 Task: Look for space in Vacoas, Mauritius from 5th September, 2023 to 12th September, 2023 for 2 adults in price range Rs.10000 to Rs.15000.  With 1  bedroom having 1 bed and 1 bathroom. Property type can be house, flat, guest house, hotel. Amenities needed are: washing machine. Booking option can be shelf check-in. Required host language is English.
Action: Mouse moved to (396, 85)
Screenshot: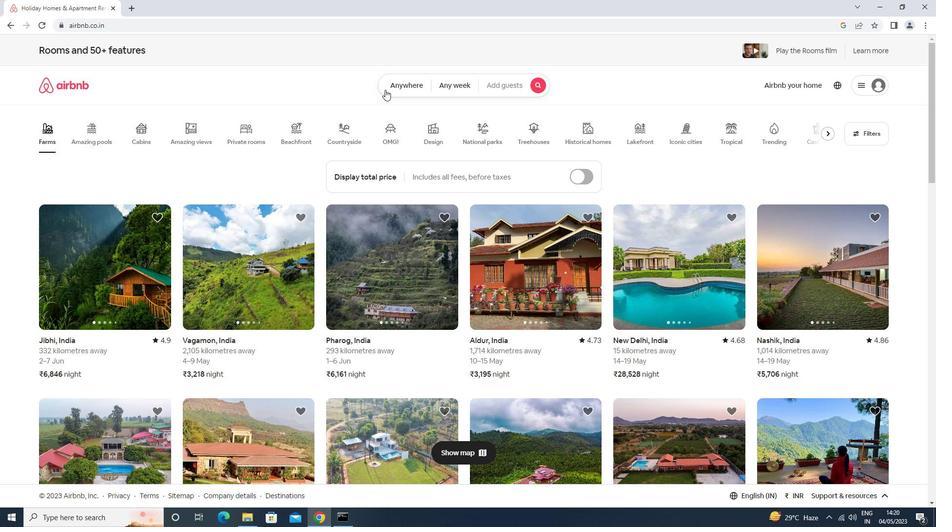 
Action: Mouse pressed left at (396, 85)
Screenshot: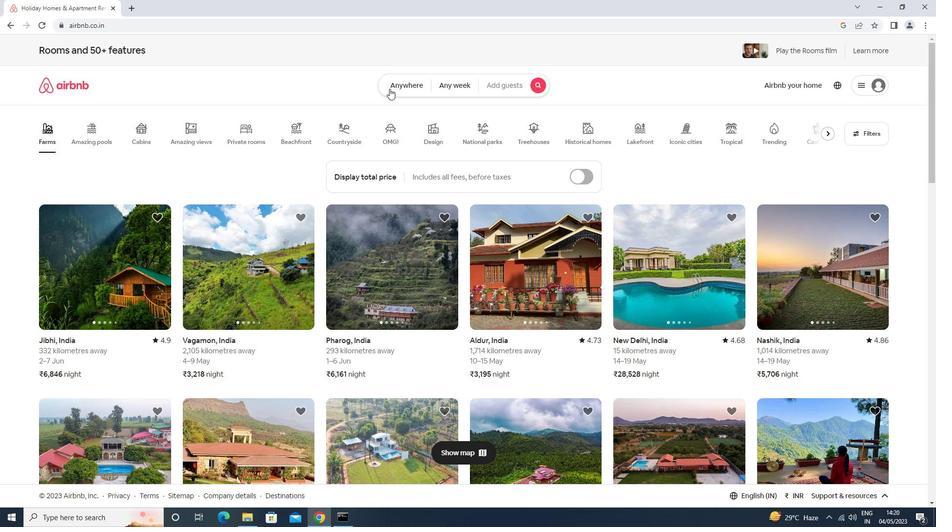 
Action: Mouse moved to (334, 123)
Screenshot: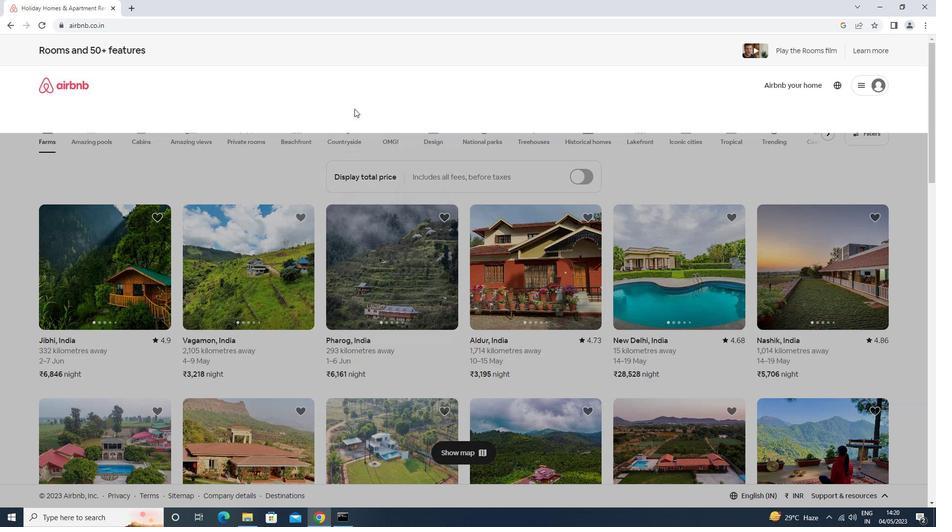 
Action: Mouse pressed left at (334, 123)
Screenshot: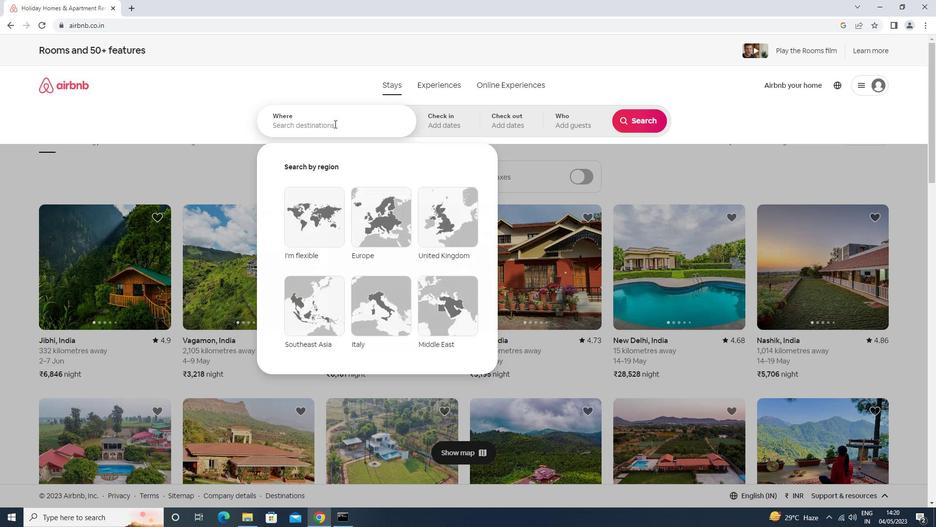 
Action: Mouse moved to (325, 126)
Screenshot: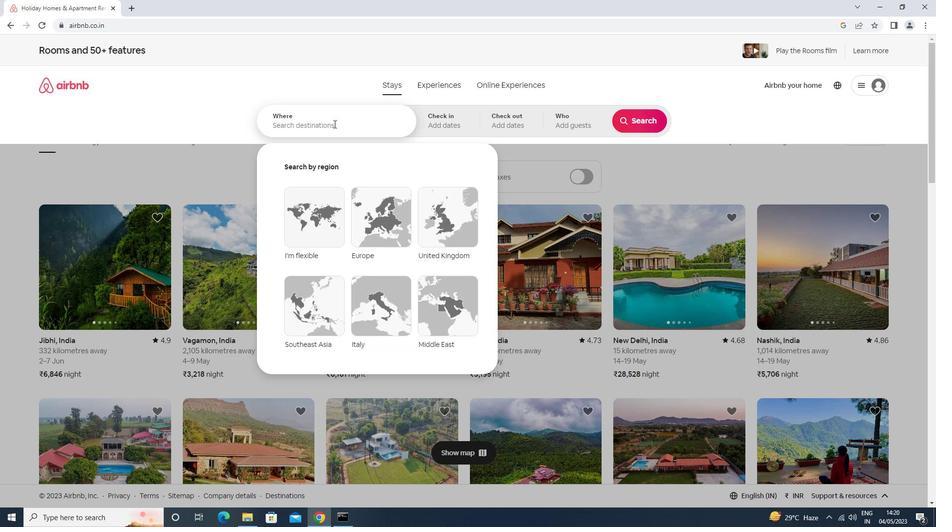 
Action: Key pressed vacoas<Key.enter>
Screenshot: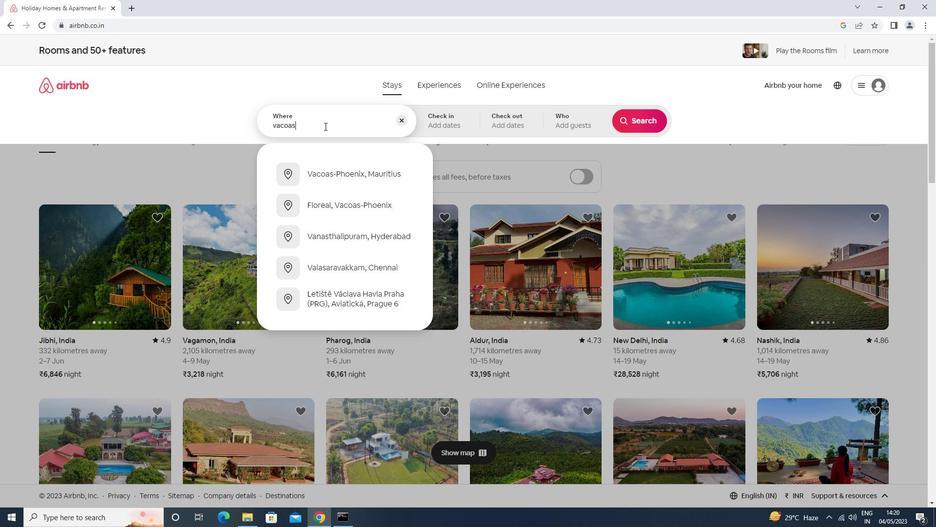
Action: Mouse moved to (633, 197)
Screenshot: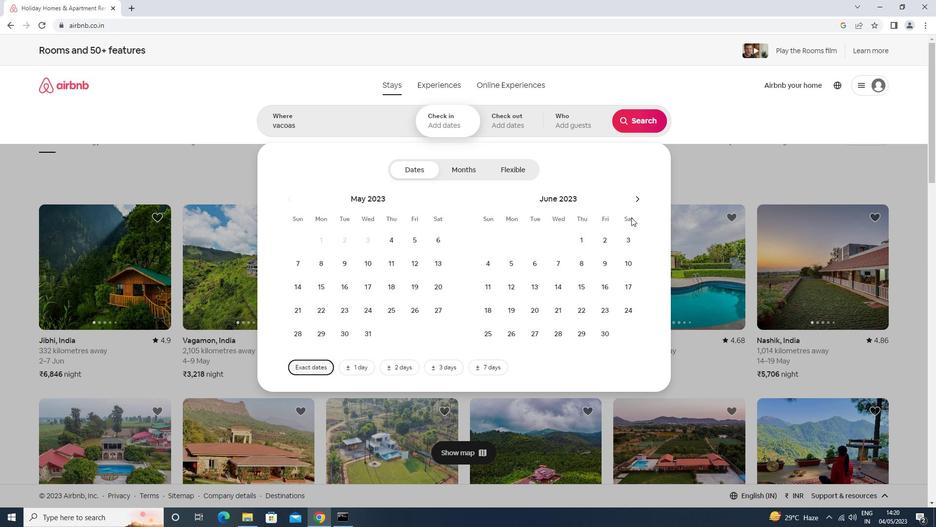 
Action: Mouse pressed left at (633, 197)
Screenshot: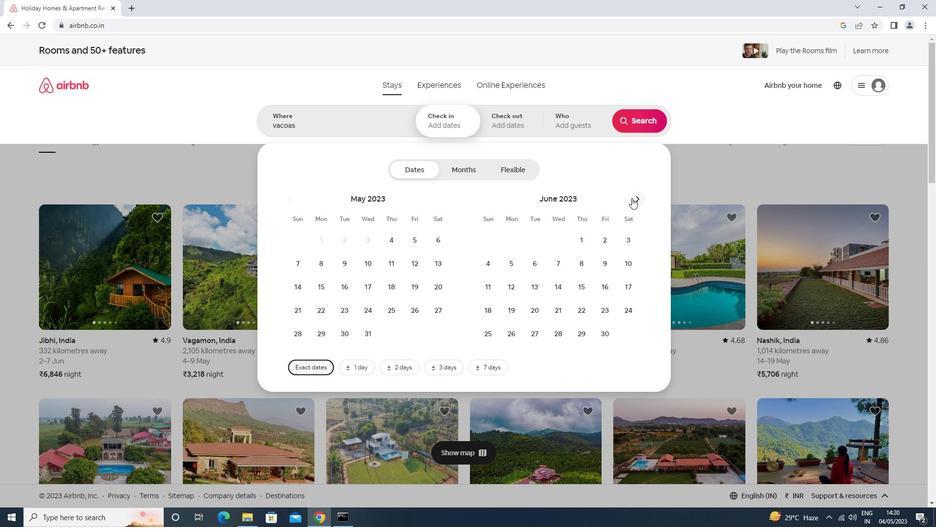 
Action: Mouse pressed left at (633, 197)
Screenshot: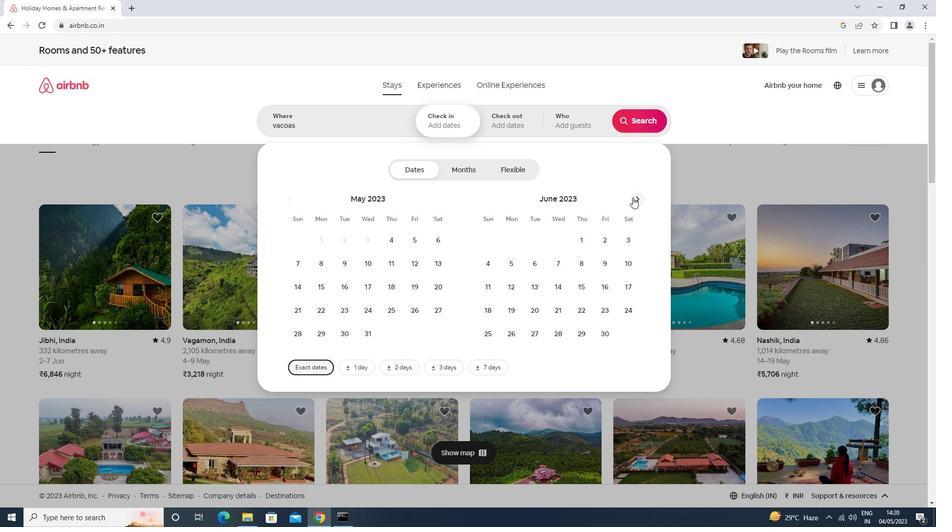 
Action: Mouse pressed left at (633, 197)
Screenshot: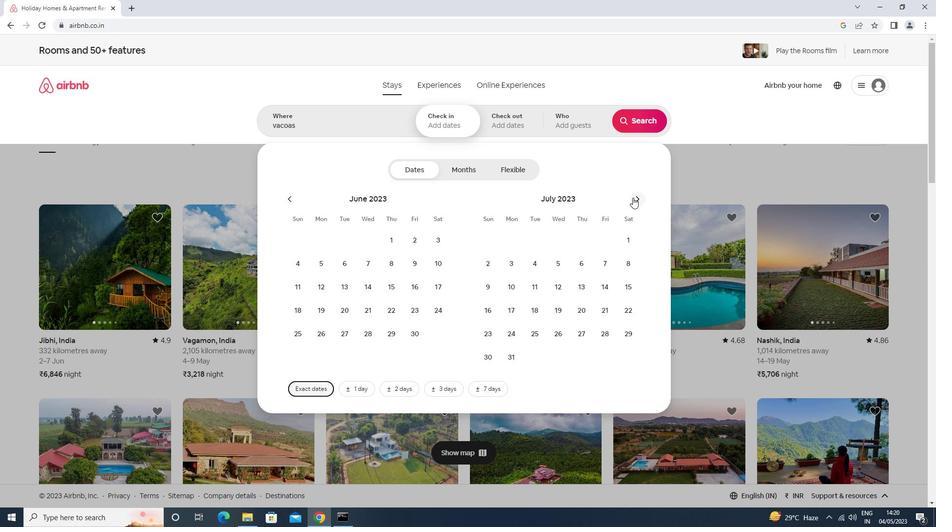 
Action: Mouse pressed left at (633, 197)
Screenshot: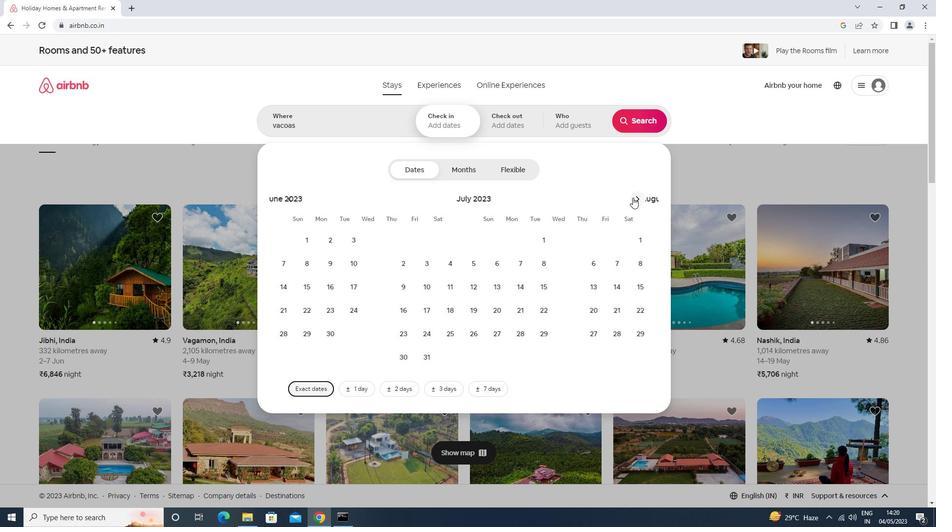 
Action: Mouse moved to (540, 265)
Screenshot: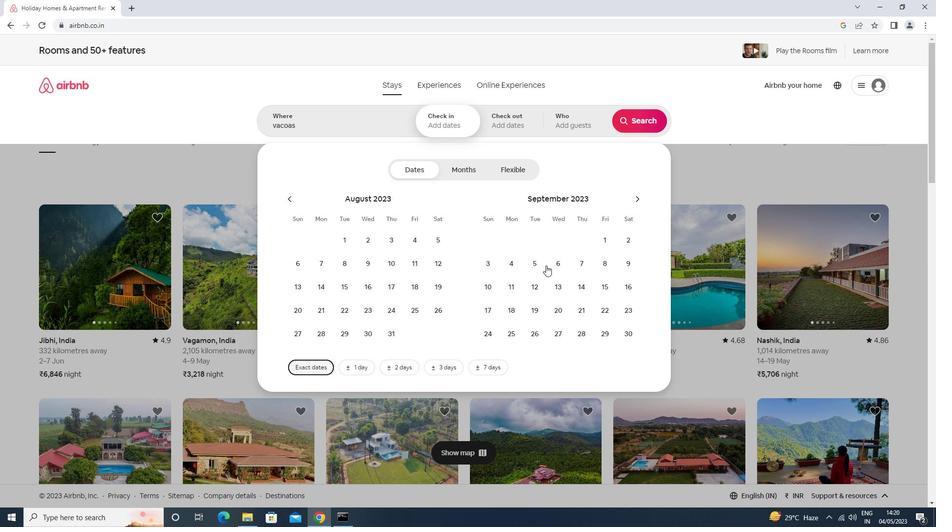 
Action: Mouse pressed left at (540, 265)
Screenshot: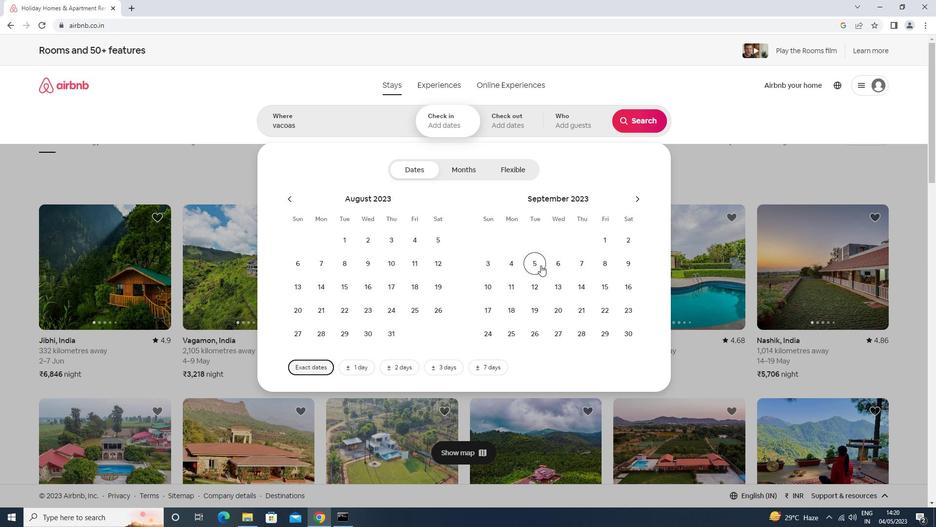 
Action: Mouse moved to (540, 288)
Screenshot: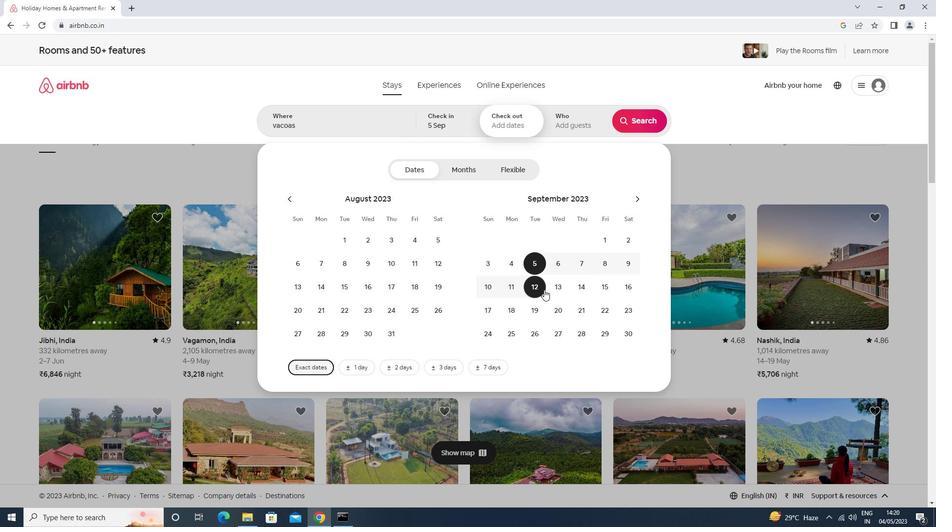 
Action: Mouse pressed left at (540, 288)
Screenshot: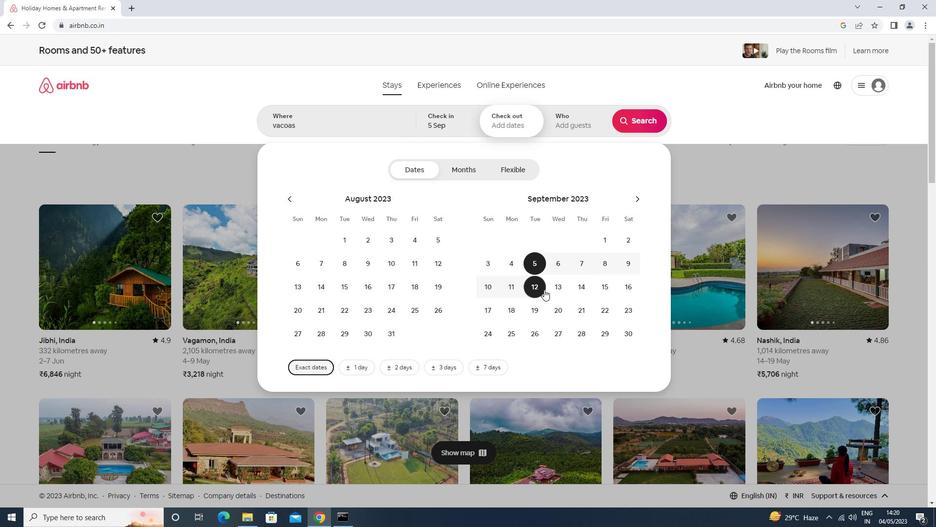
Action: Mouse moved to (561, 130)
Screenshot: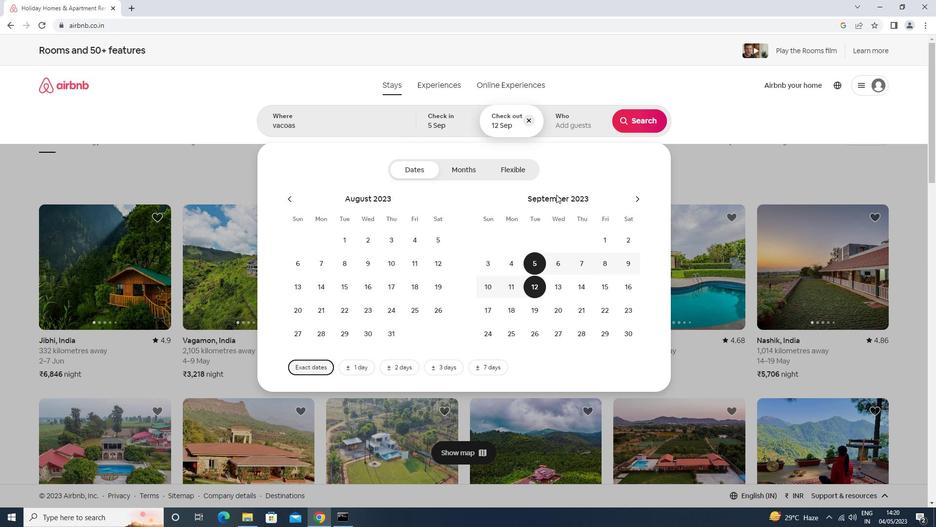 
Action: Mouse pressed left at (561, 130)
Screenshot: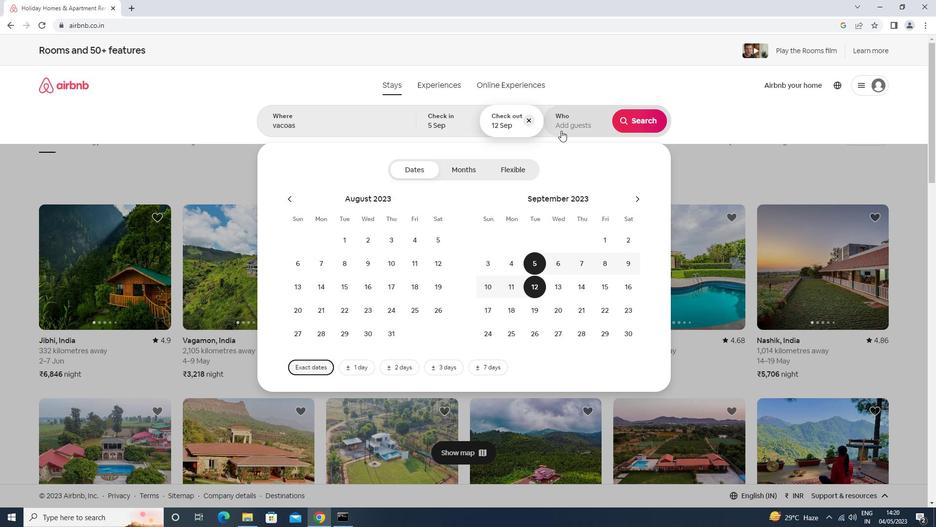 
Action: Mouse moved to (640, 175)
Screenshot: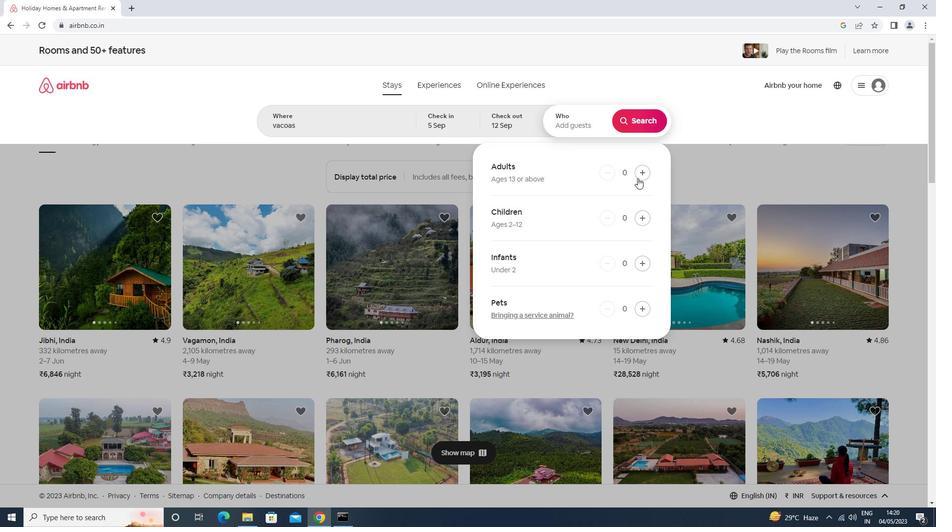
Action: Mouse pressed left at (640, 175)
Screenshot: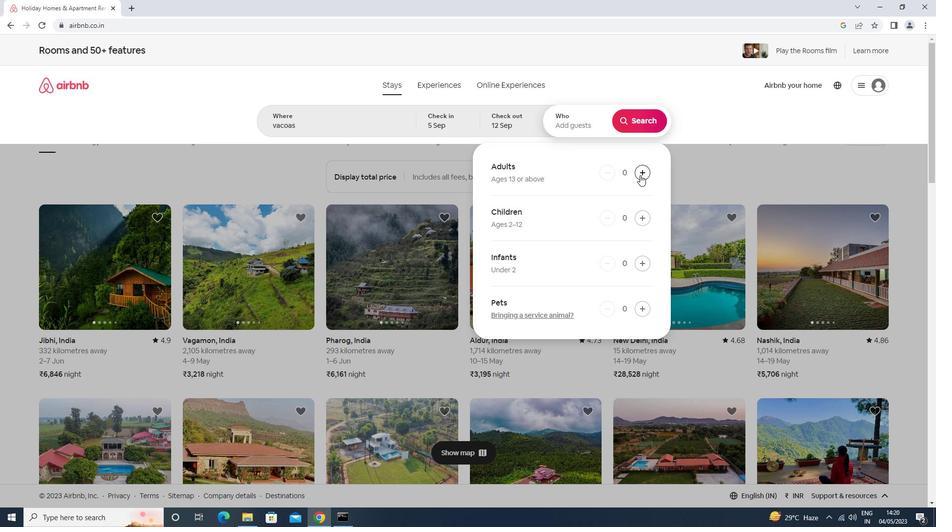 
Action: Mouse pressed left at (640, 175)
Screenshot: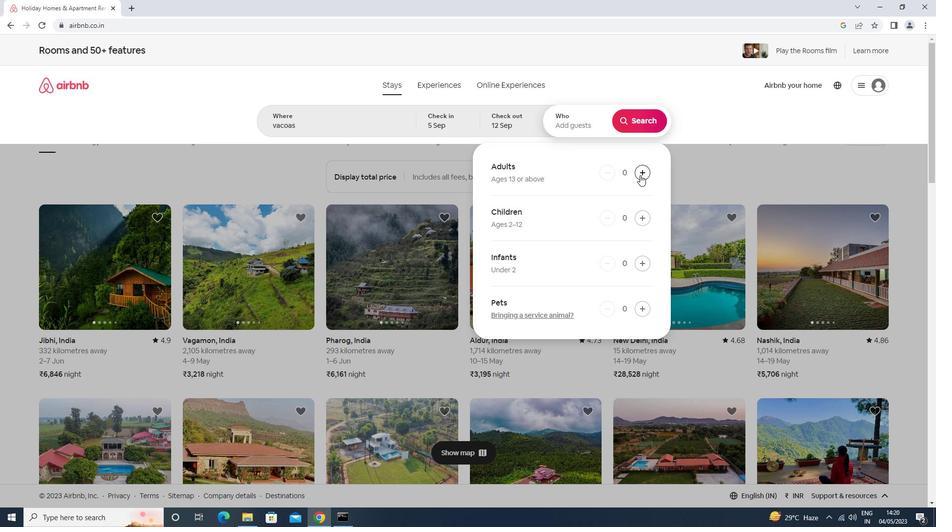 
Action: Mouse moved to (644, 123)
Screenshot: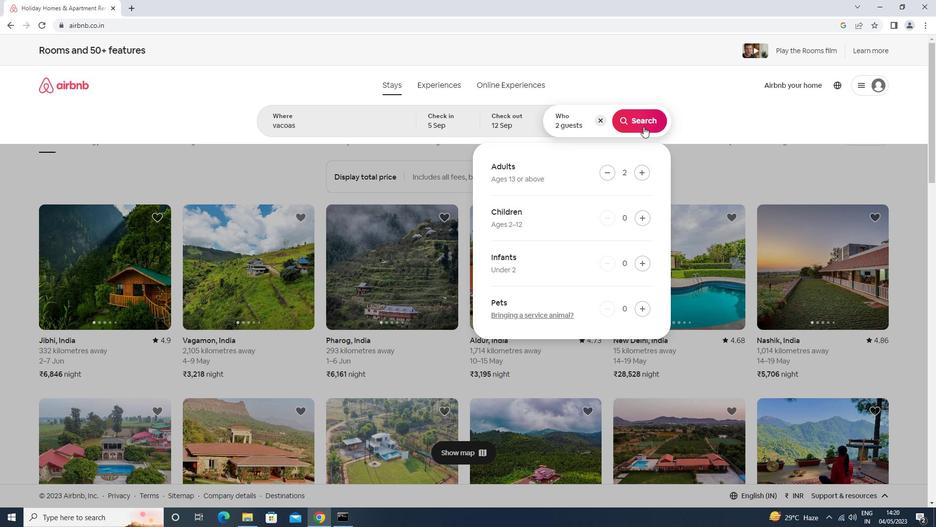 
Action: Mouse pressed left at (644, 123)
Screenshot: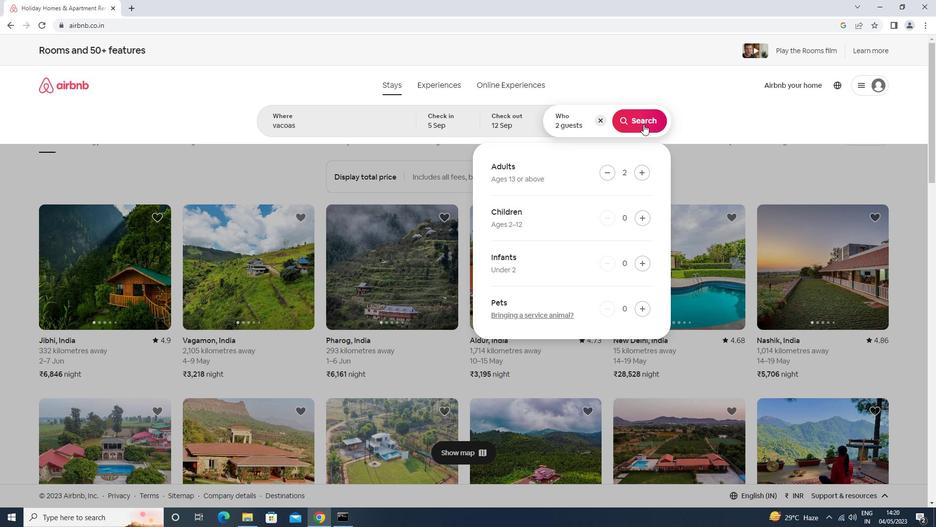 
Action: Mouse moved to (896, 93)
Screenshot: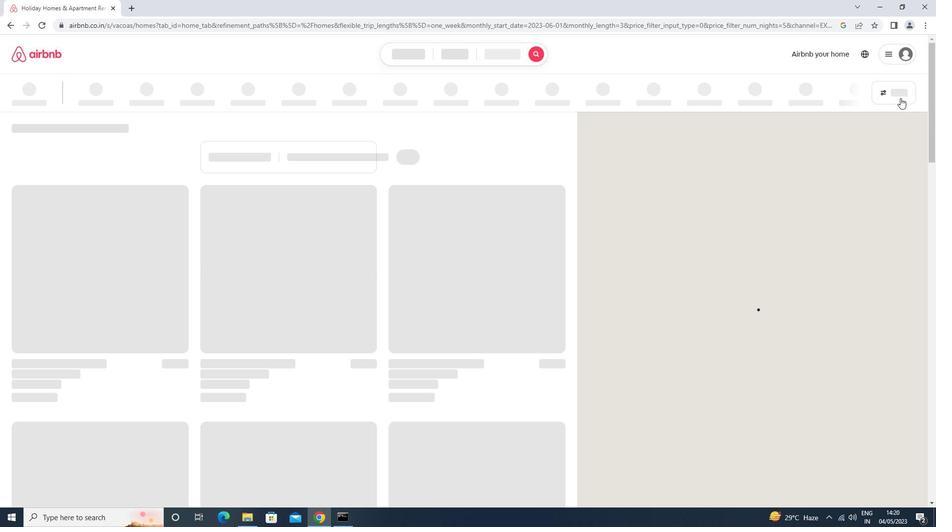 
Action: Mouse pressed left at (896, 93)
Screenshot: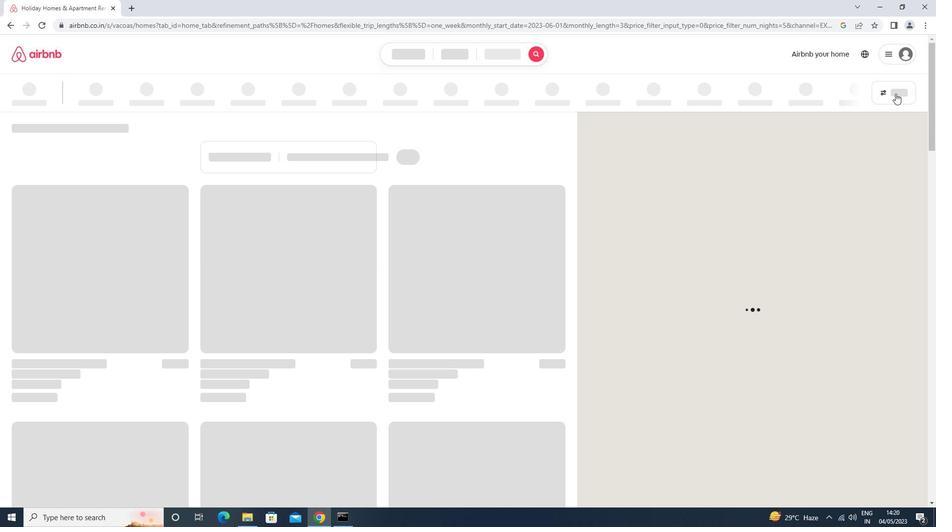 
Action: Mouse moved to (414, 215)
Screenshot: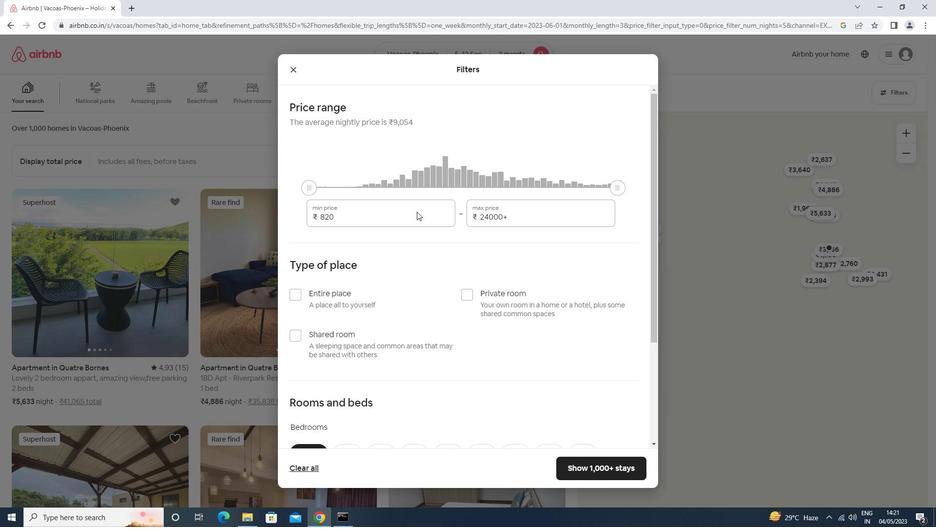 
Action: Mouse pressed left at (414, 215)
Screenshot: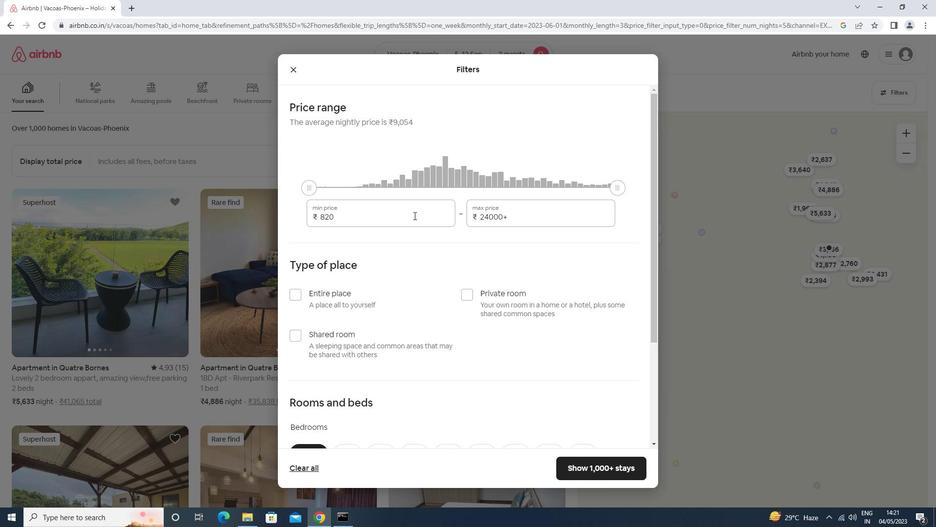 
Action: Mouse moved to (413, 216)
Screenshot: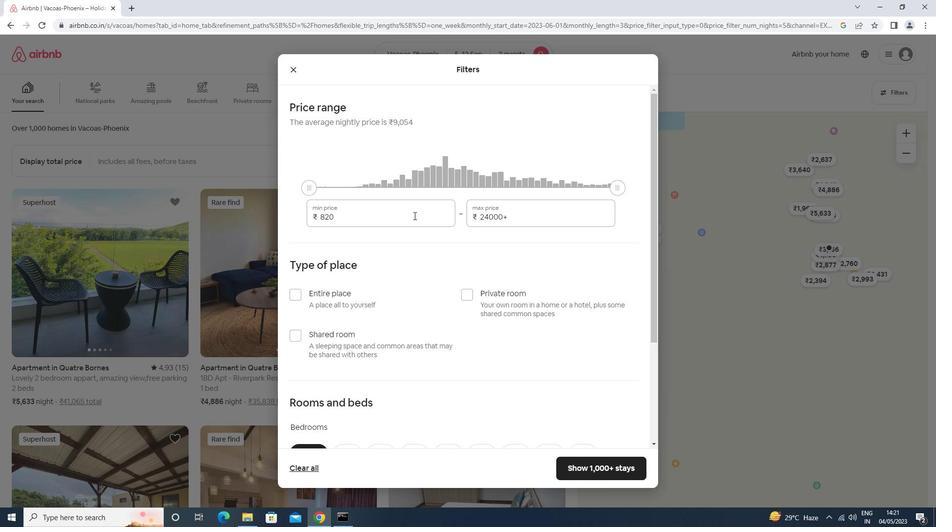 
Action: Key pressed <Key.backspace><Key.backspace><Key.backspace><Key.backspace>10000<Key.tab>15000
Screenshot: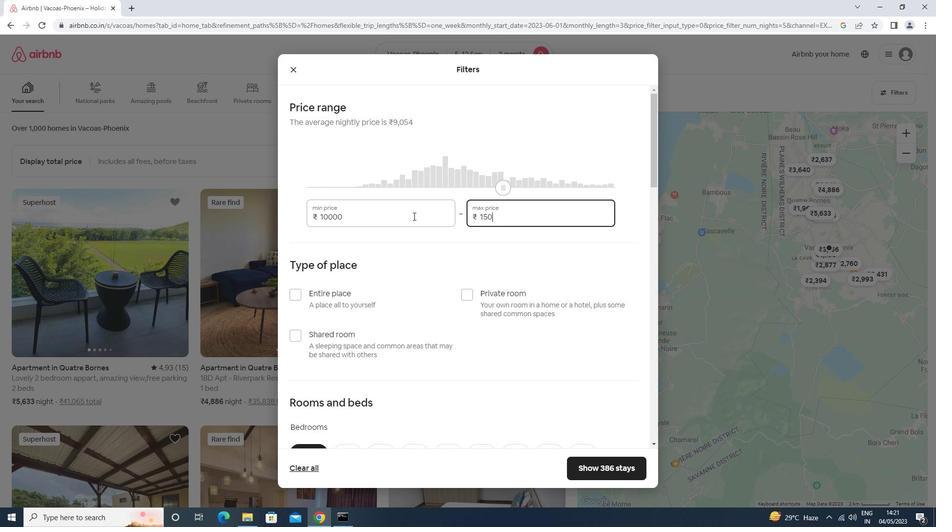 
Action: Mouse moved to (411, 198)
Screenshot: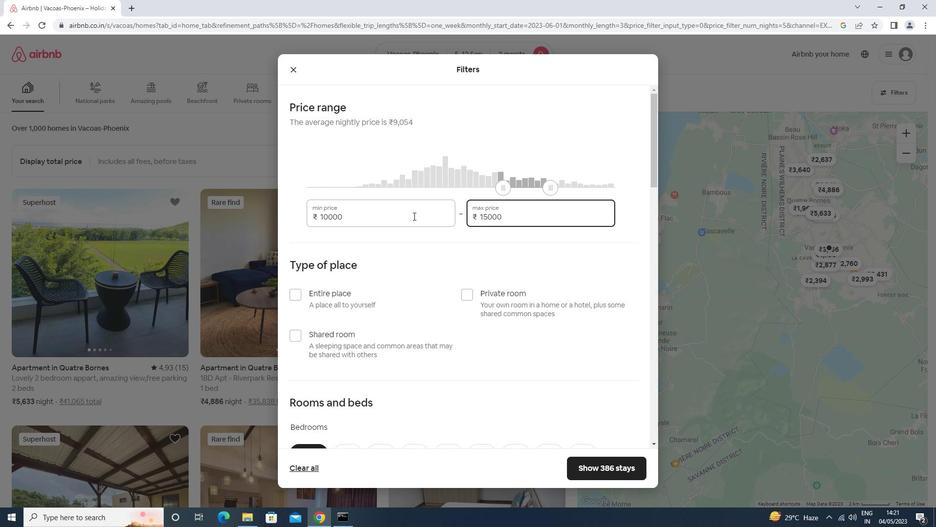 
Action: Mouse scrolled (411, 198) with delta (0, 0)
Screenshot: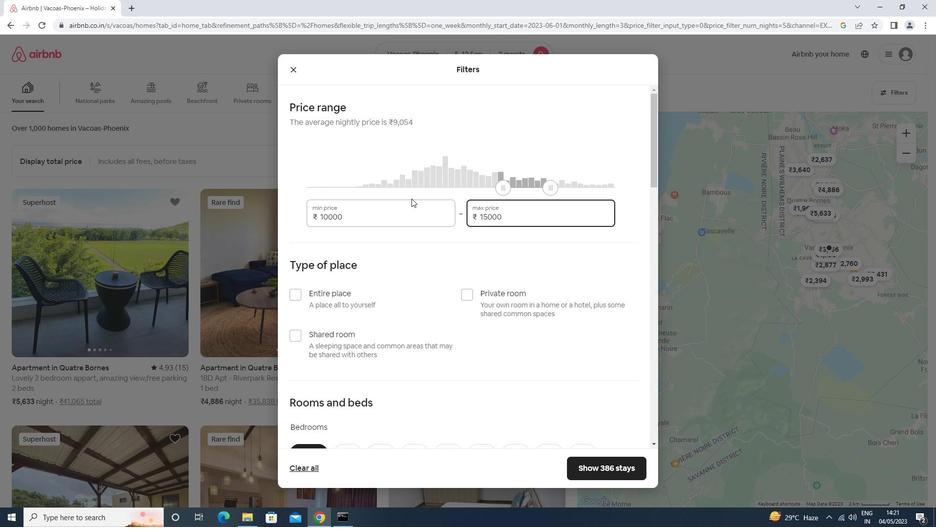 
Action: Mouse scrolled (411, 198) with delta (0, 0)
Screenshot: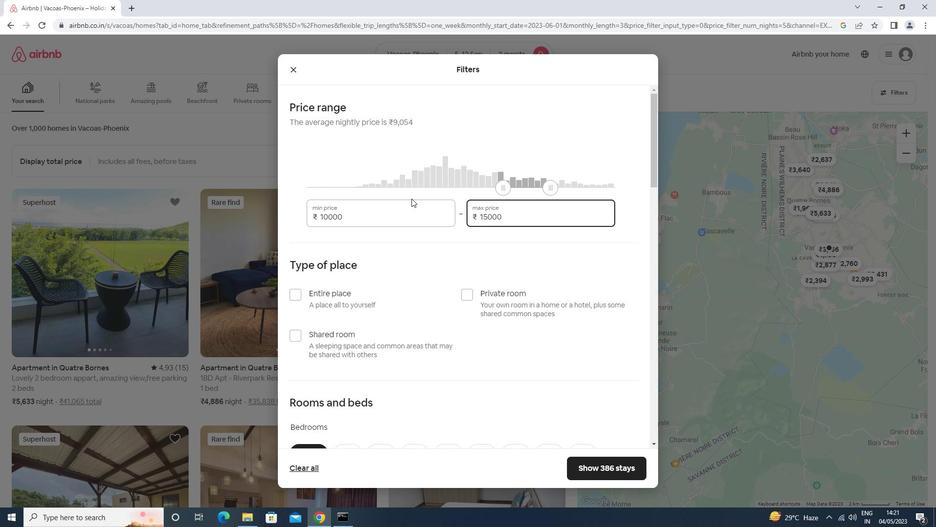 
Action: Mouse moved to (345, 195)
Screenshot: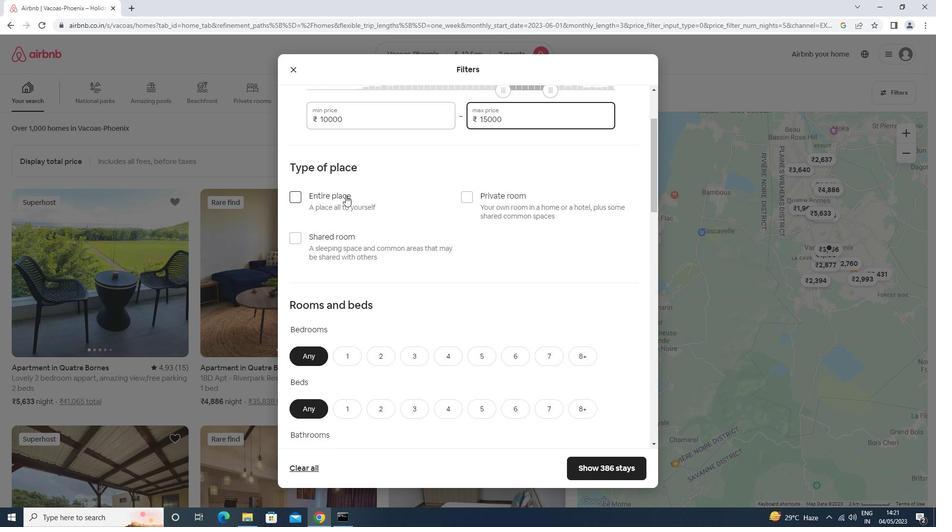 
Action: Mouse scrolled (345, 195) with delta (0, 0)
Screenshot: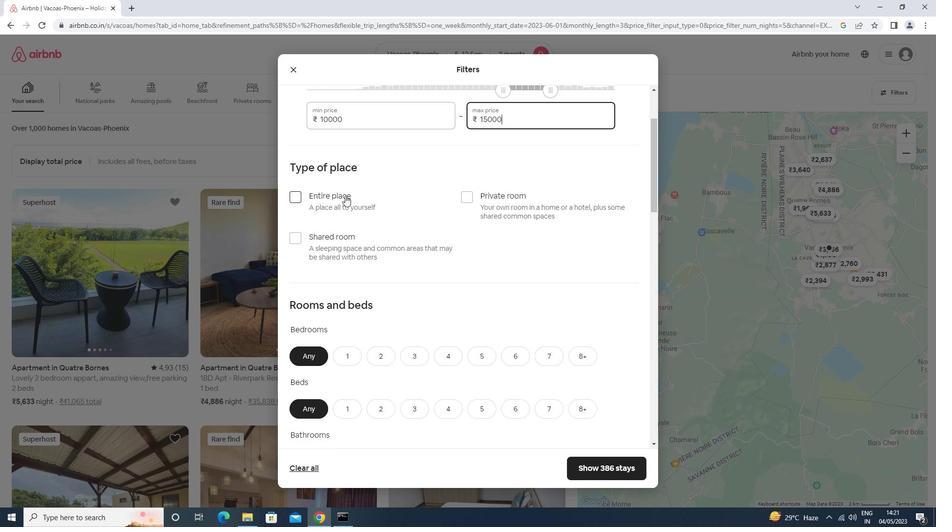 
Action: Mouse scrolled (345, 195) with delta (0, 0)
Screenshot: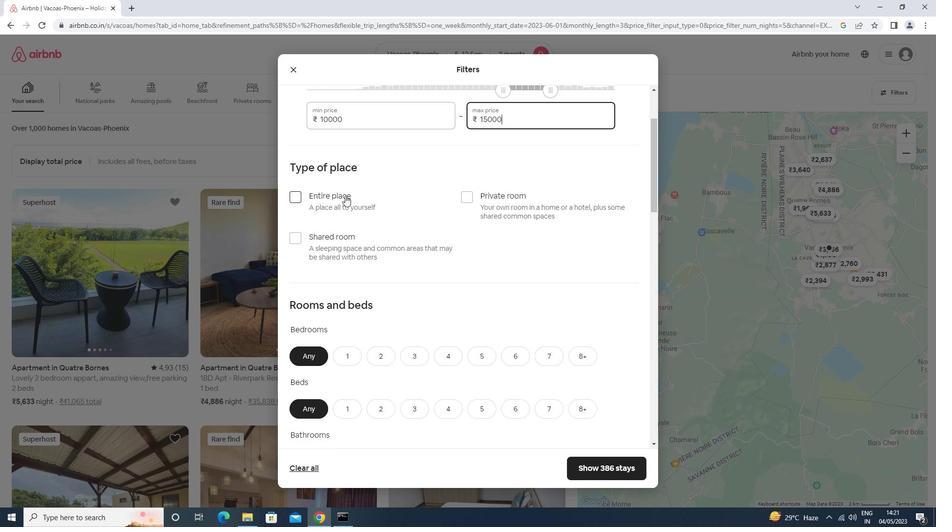 
Action: Mouse moved to (345, 250)
Screenshot: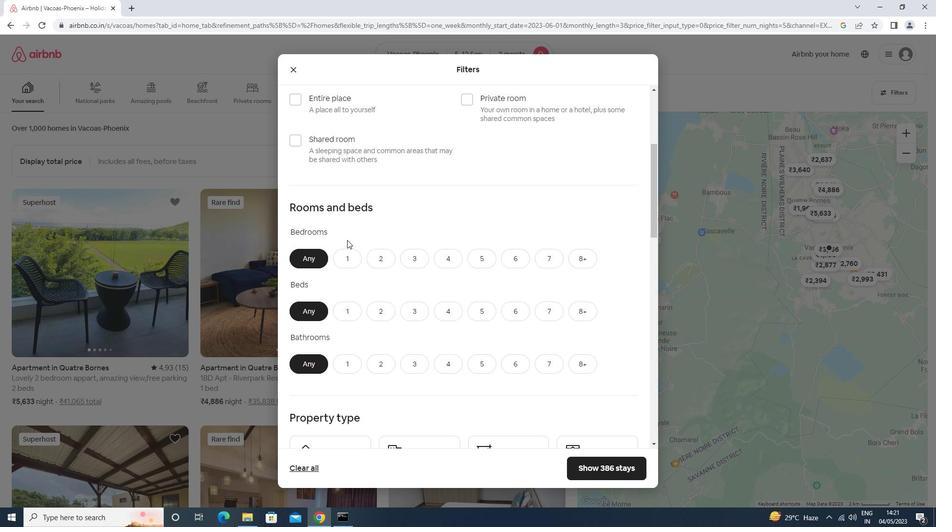 
Action: Mouse pressed left at (345, 250)
Screenshot: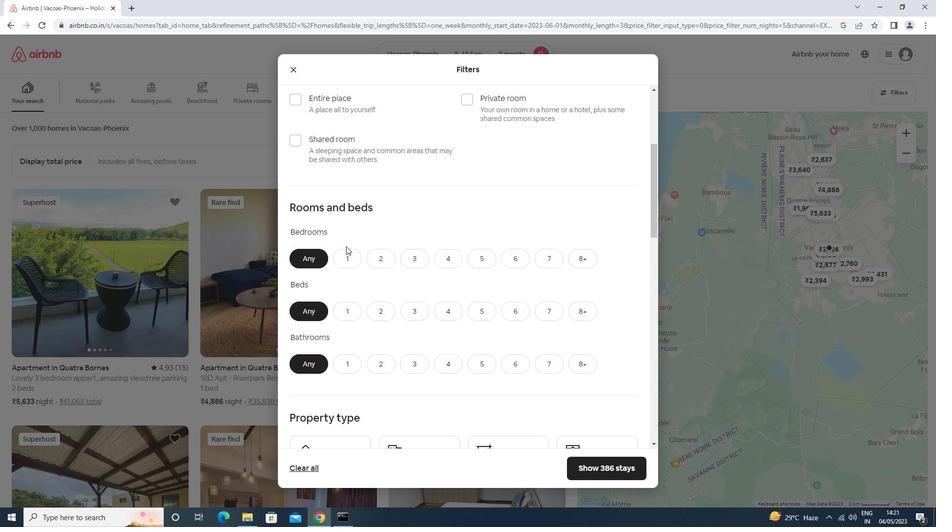 
Action: Mouse moved to (345, 309)
Screenshot: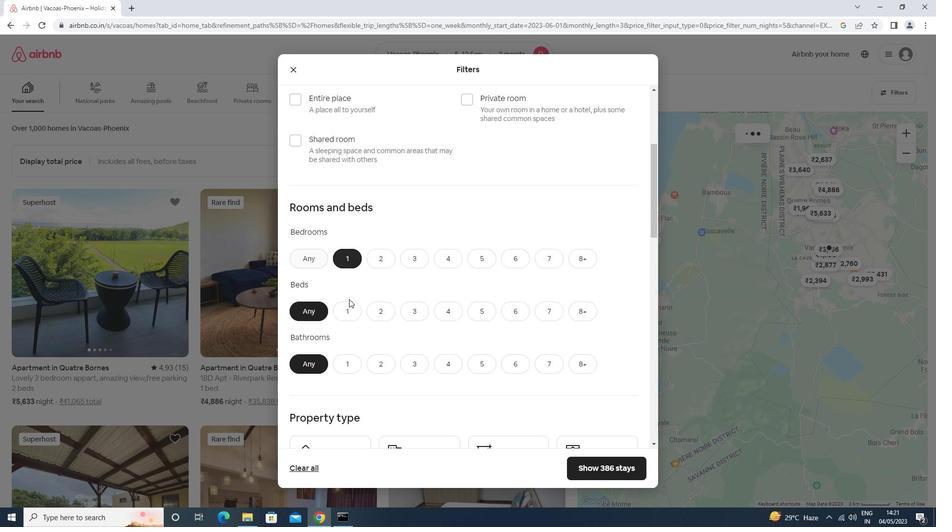 
Action: Mouse pressed left at (345, 309)
Screenshot: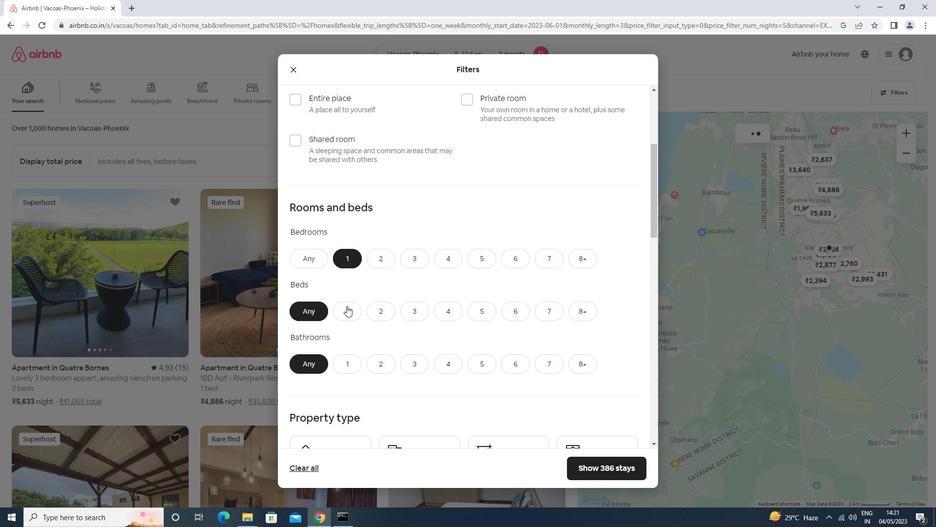 
Action: Mouse moved to (339, 360)
Screenshot: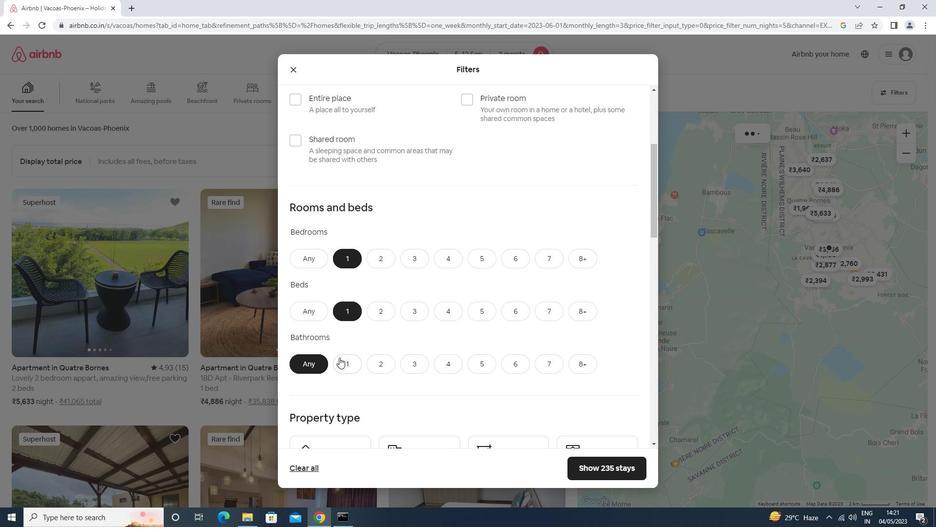 
Action: Mouse pressed left at (339, 360)
Screenshot: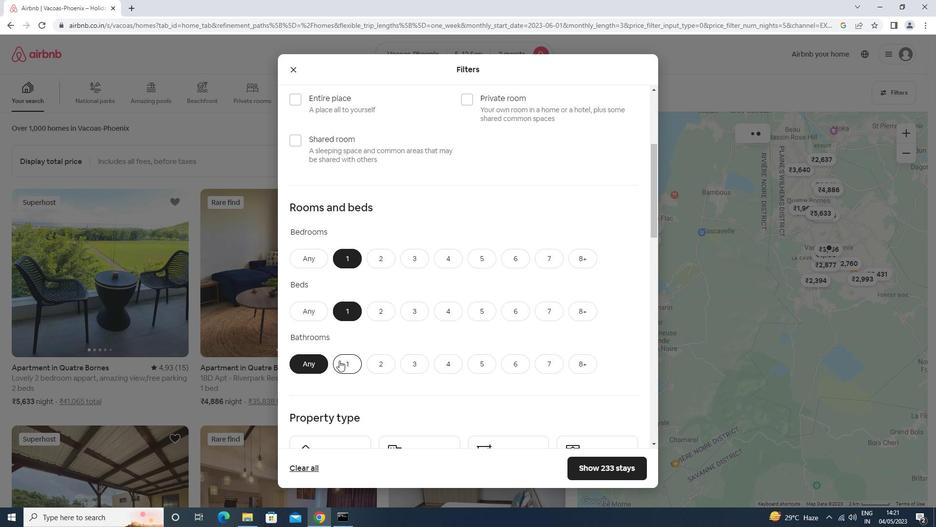 
Action: Mouse moved to (342, 362)
Screenshot: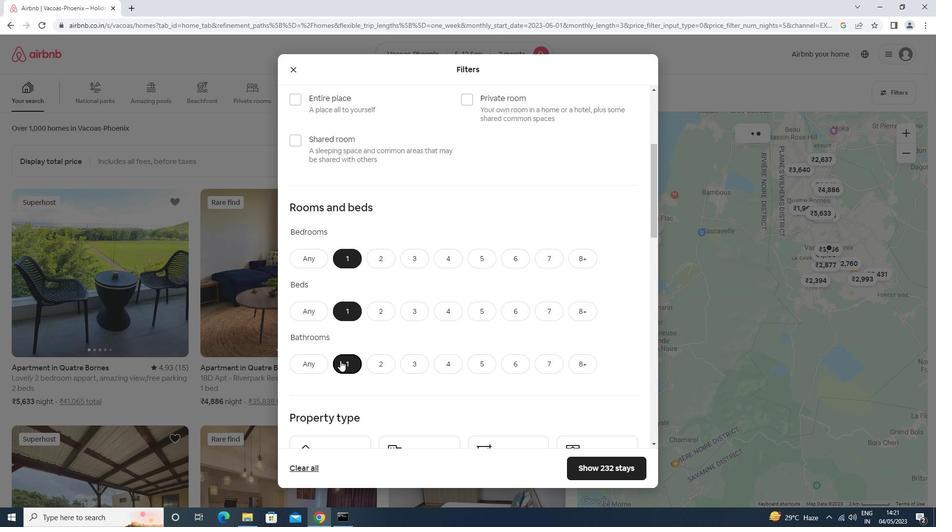 
Action: Mouse scrolled (342, 362) with delta (0, 0)
Screenshot: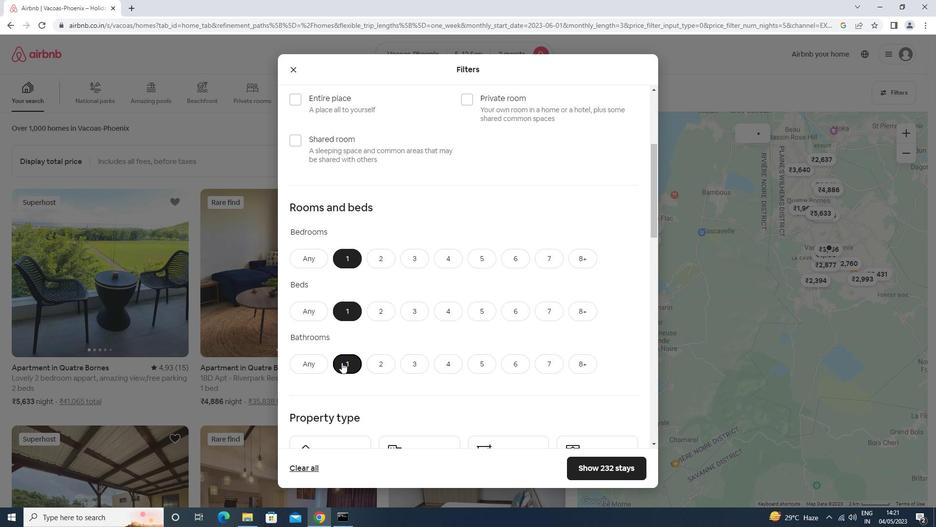 
Action: Mouse scrolled (342, 362) with delta (0, 0)
Screenshot: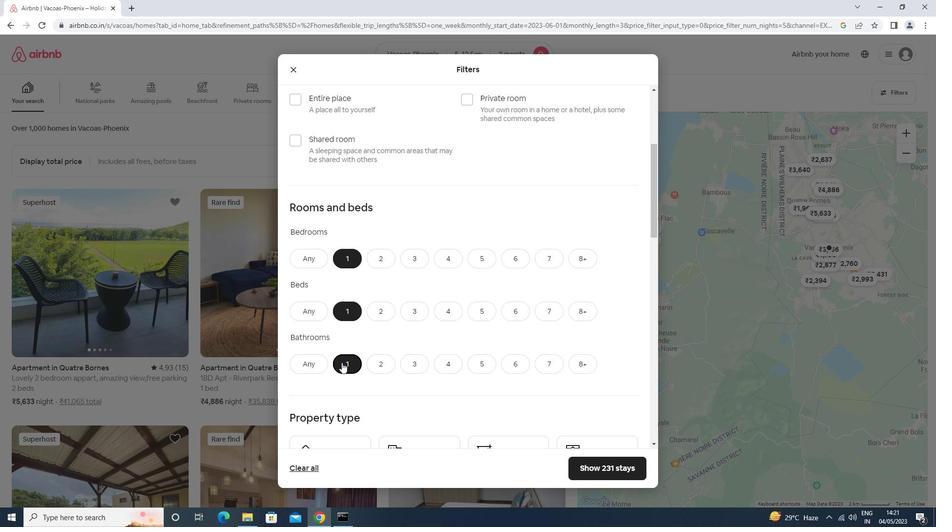 
Action: Mouse scrolled (342, 362) with delta (0, 0)
Screenshot: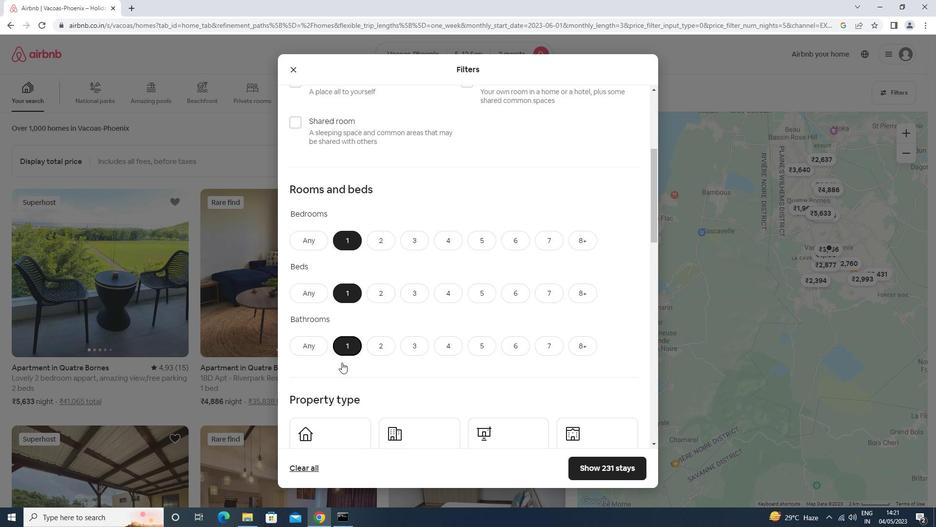 
Action: Mouse moved to (330, 332)
Screenshot: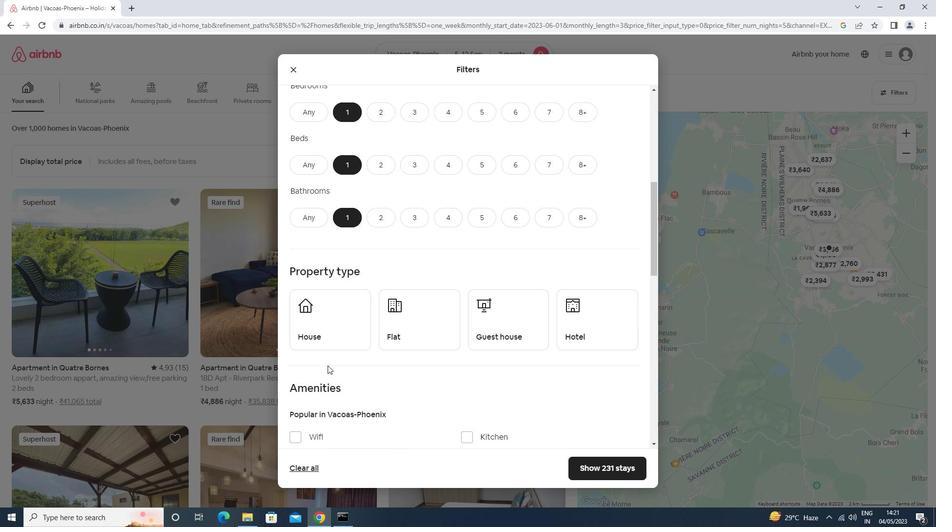 
Action: Mouse pressed left at (330, 332)
Screenshot: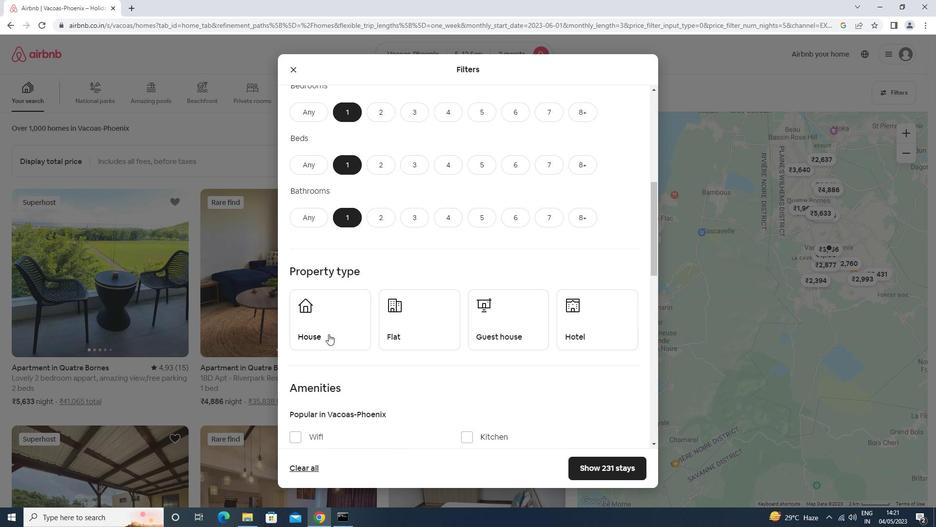 
Action: Mouse moved to (448, 338)
Screenshot: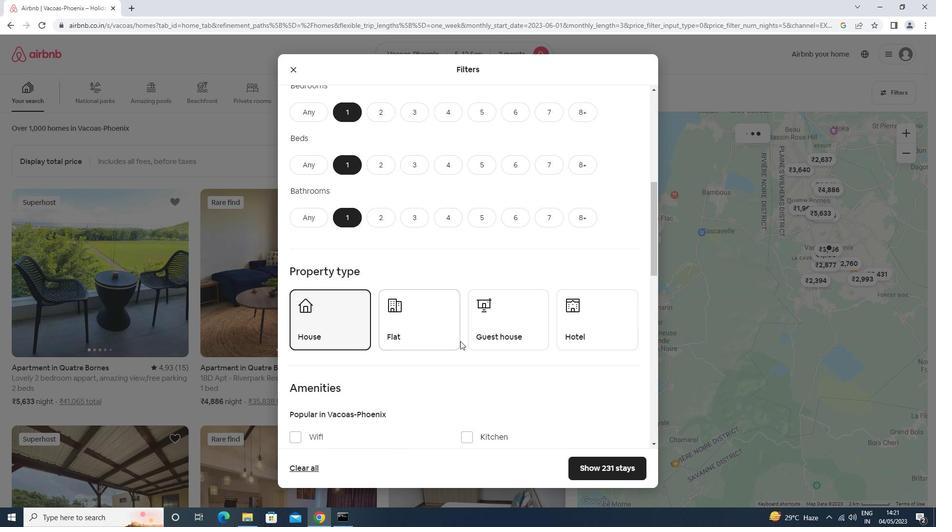 
Action: Mouse pressed left at (448, 338)
Screenshot: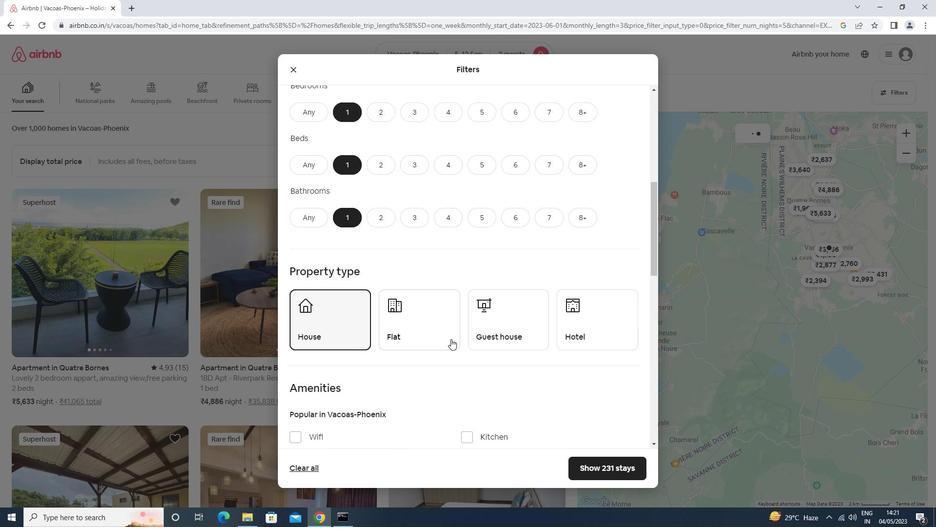 
Action: Mouse moved to (544, 339)
Screenshot: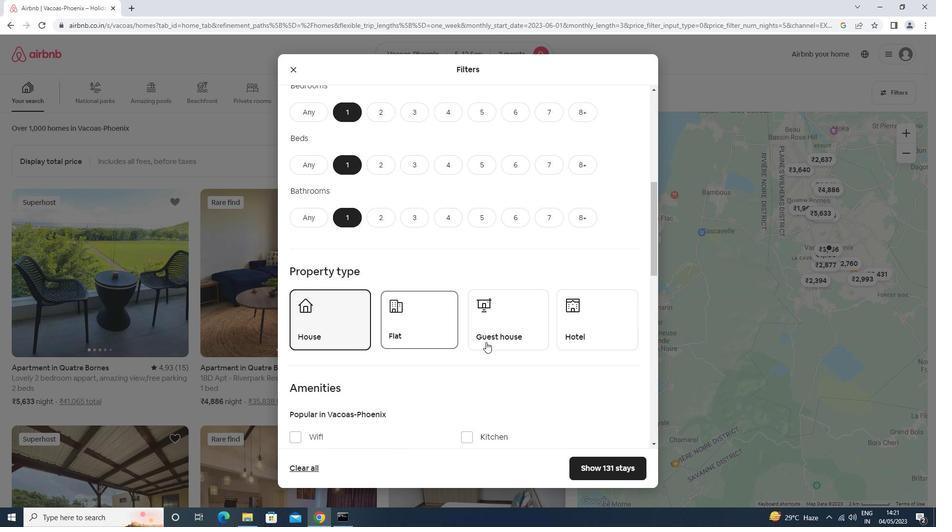 
Action: Mouse pressed left at (544, 339)
Screenshot: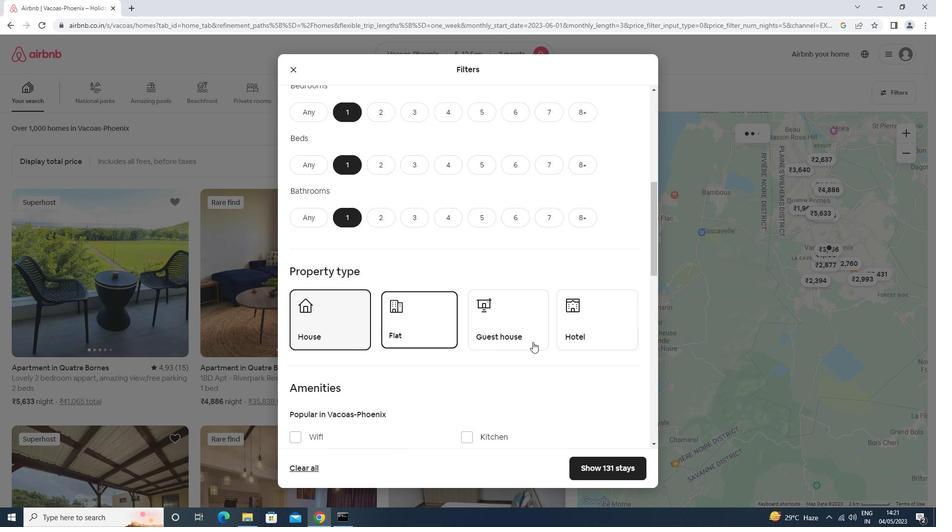 
Action: Mouse moved to (622, 342)
Screenshot: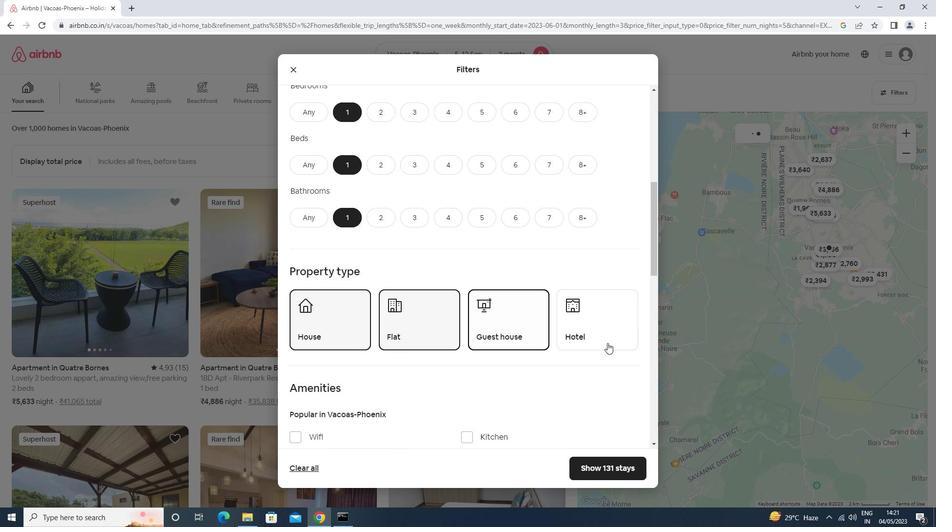 
Action: Mouse pressed left at (622, 342)
Screenshot: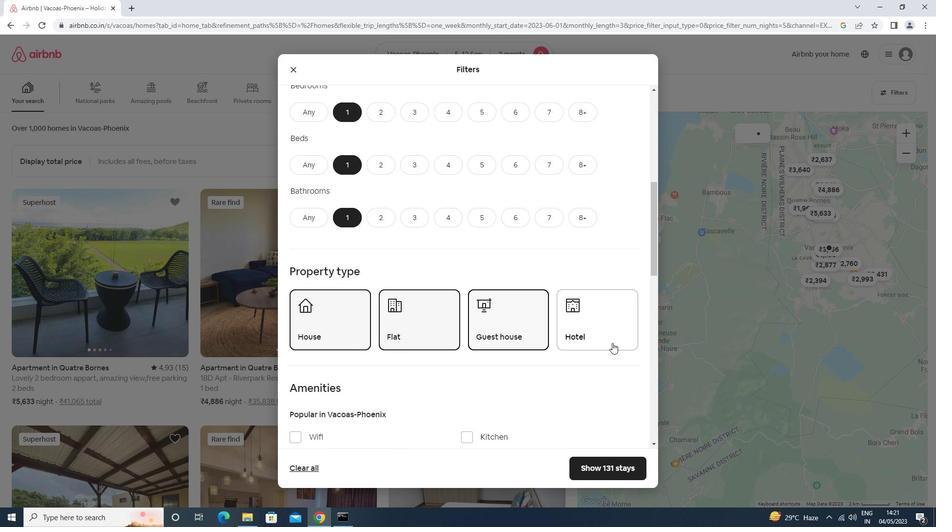 
Action: Mouse moved to (618, 342)
Screenshot: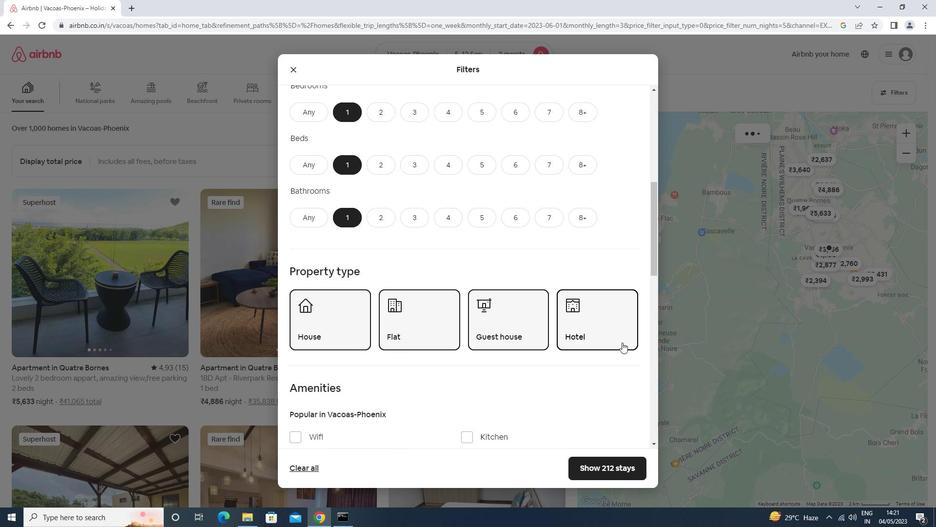 
Action: Mouse scrolled (618, 342) with delta (0, 0)
Screenshot: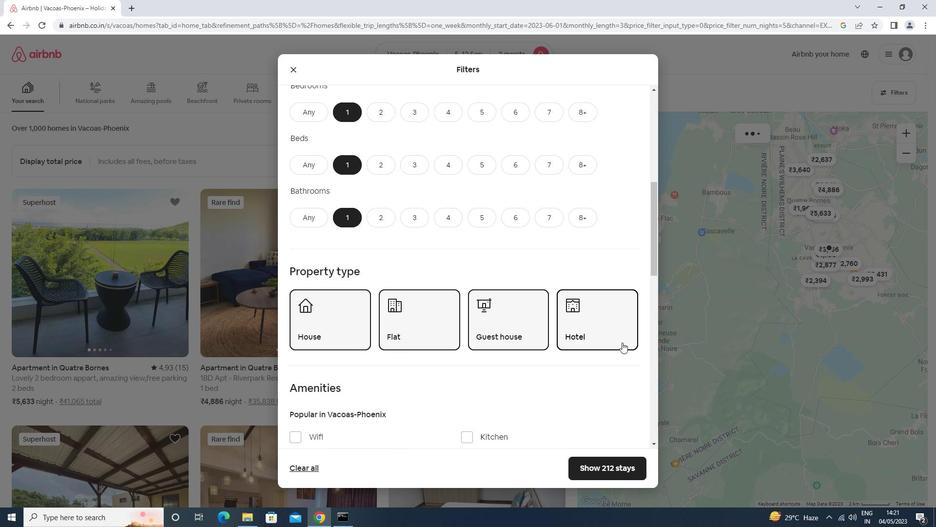
Action: Mouse scrolled (618, 342) with delta (0, 0)
Screenshot: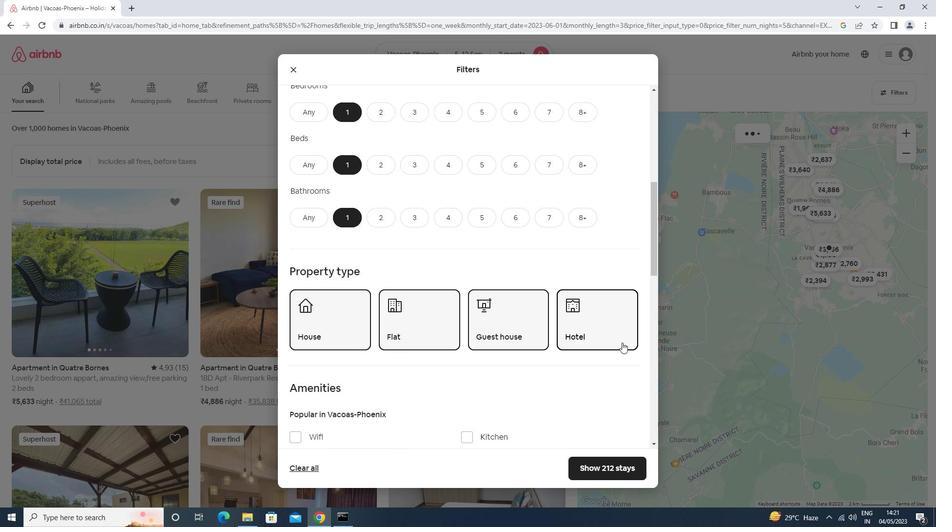 
Action: Mouse scrolled (618, 342) with delta (0, 0)
Screenshot: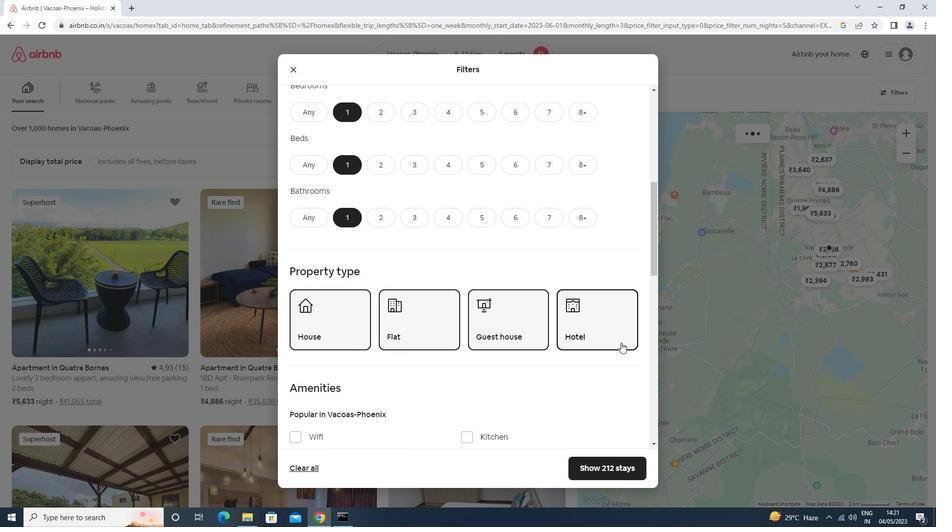 
Action: Mouse moved to (494, 306)
Screenshot: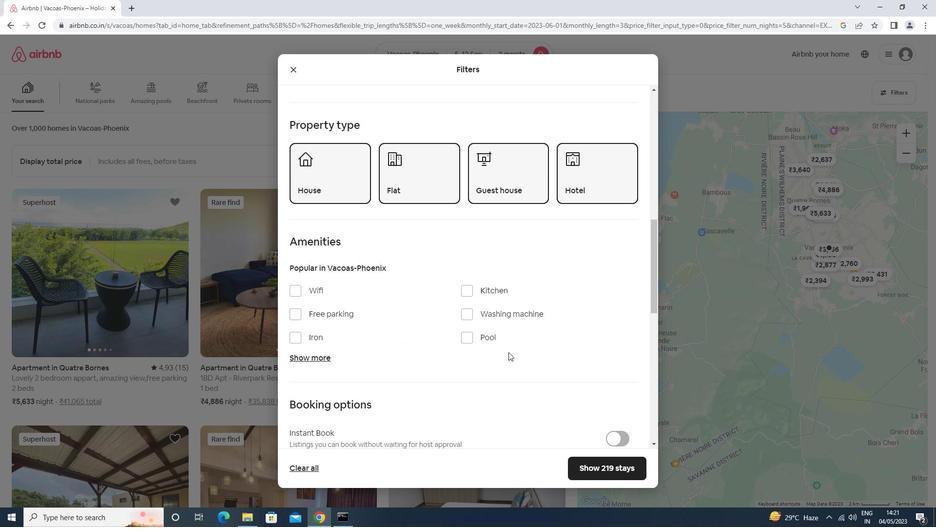 
Action: Mouse pressed left at (494, 306)
Screenshot: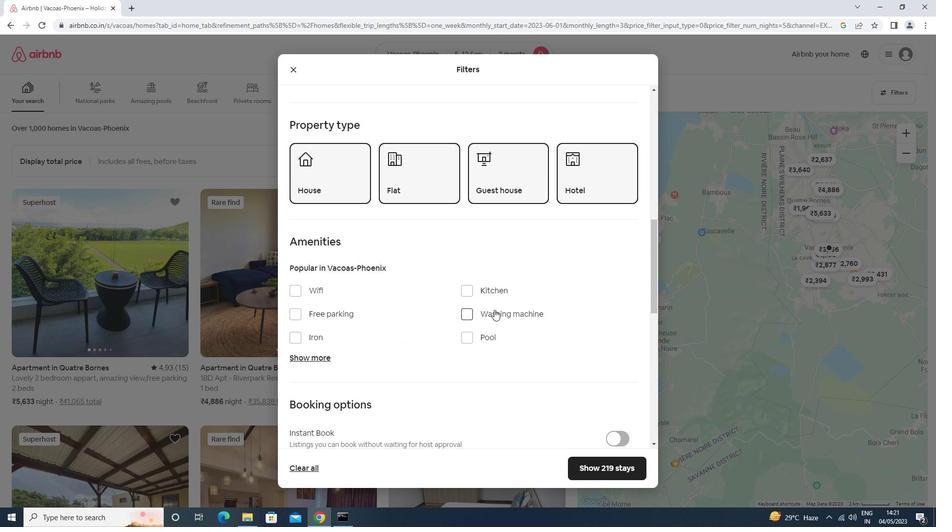 
Action: Mouse moved to (494, 309)
Screenshot: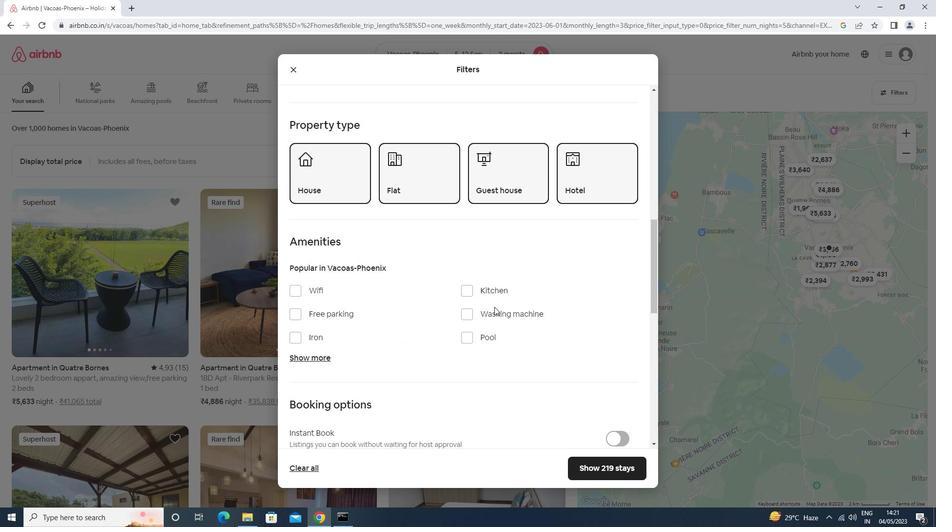 
Action: Mouse pressed left at (494, 309)
Screenshot: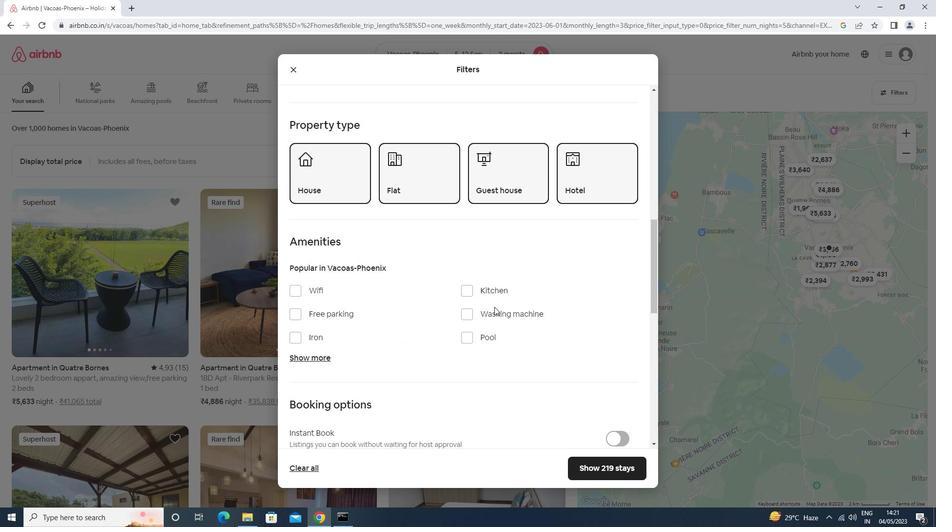 
Action: Mouse scrolled (494, 308) with delta (0, 0)
Screenshot: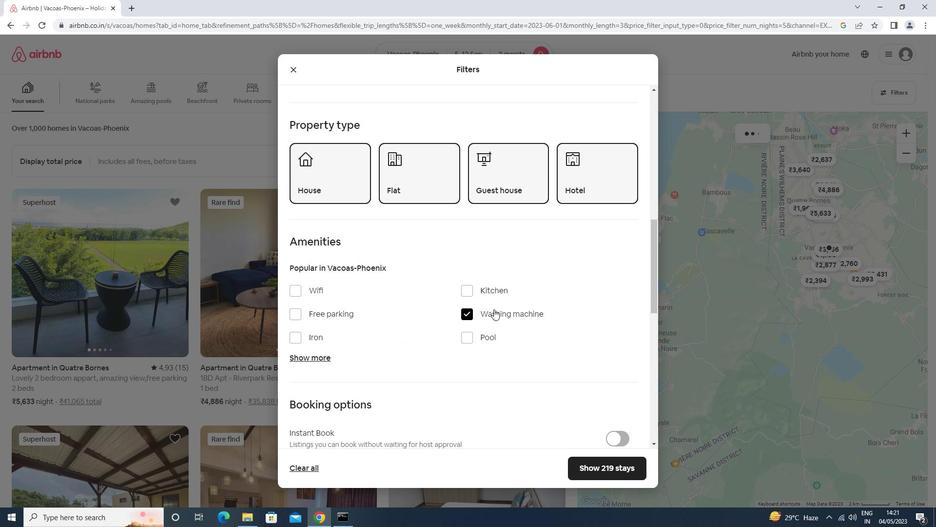 
Action: Mouse scrolled (494, 308) with delta (0, 0)
Screenshot: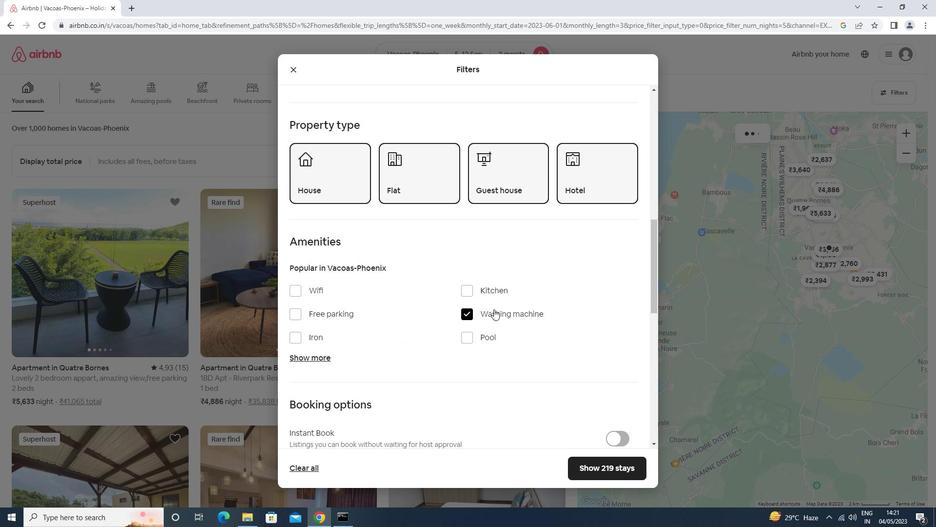 
Action: Mouse moved to (493, 310)
Screenshot: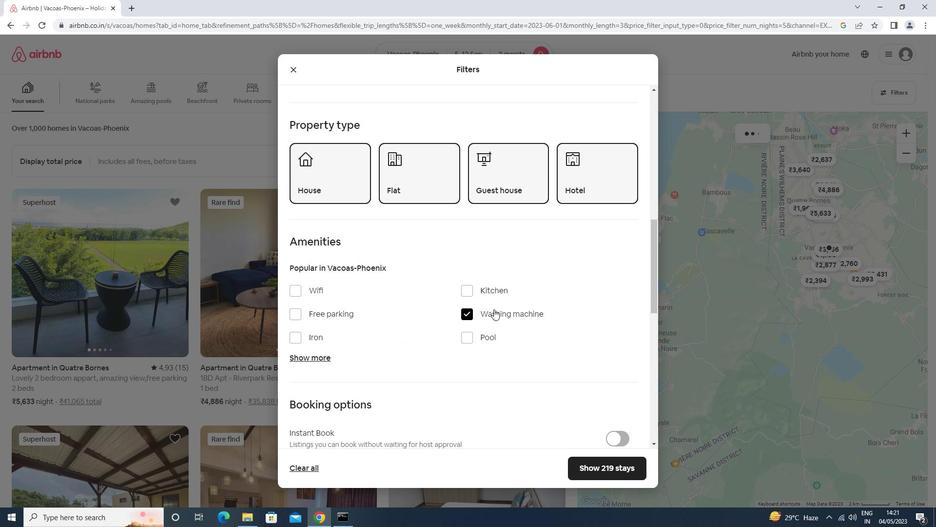 
Action: Mouse scrolled (493, 309) with delta (0, 0)
Screenshot: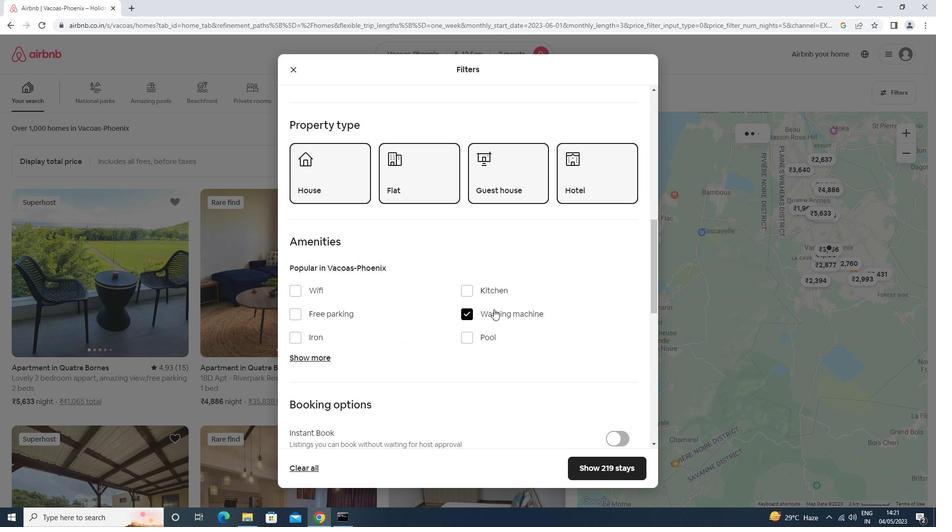 
Action: Mouse moved to (629, 323)
Screenshot: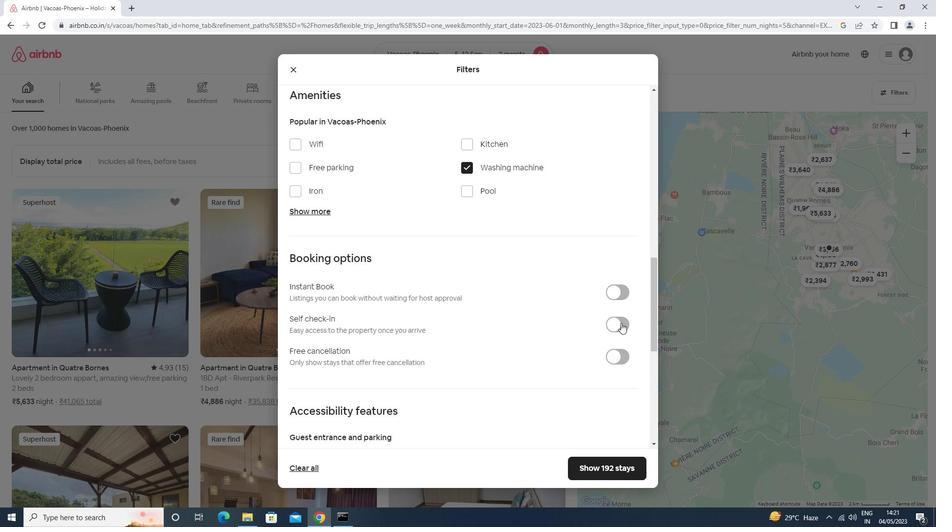 
Action: Mouse pressed left at (629, 323)
Screenshot: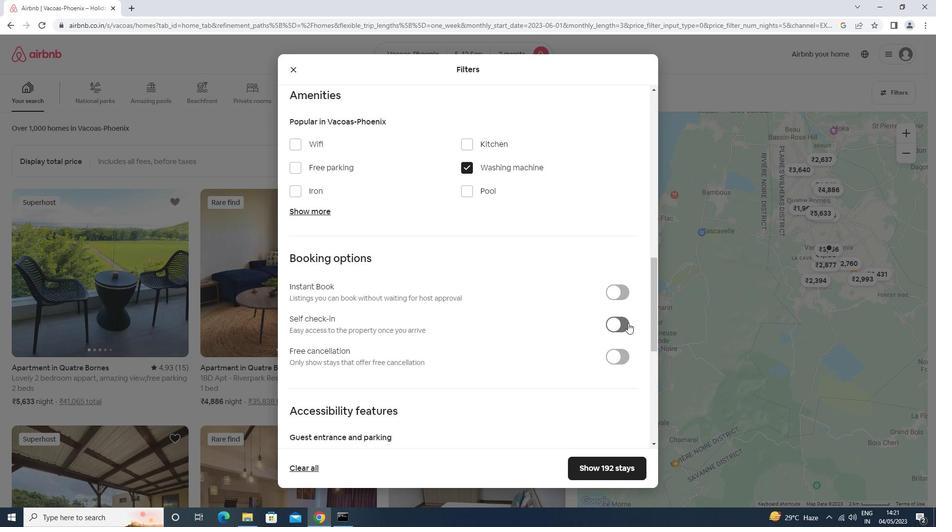 
Action: Mouse moved to (631, 321)
Screenshot: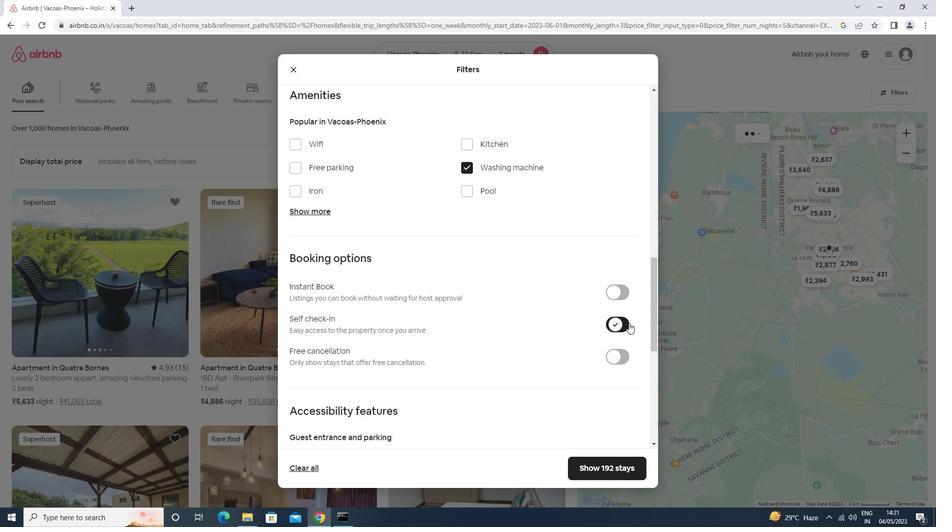 
Action: Mouse scrolled (631, 321) with delta (0, 0)
Screenshot: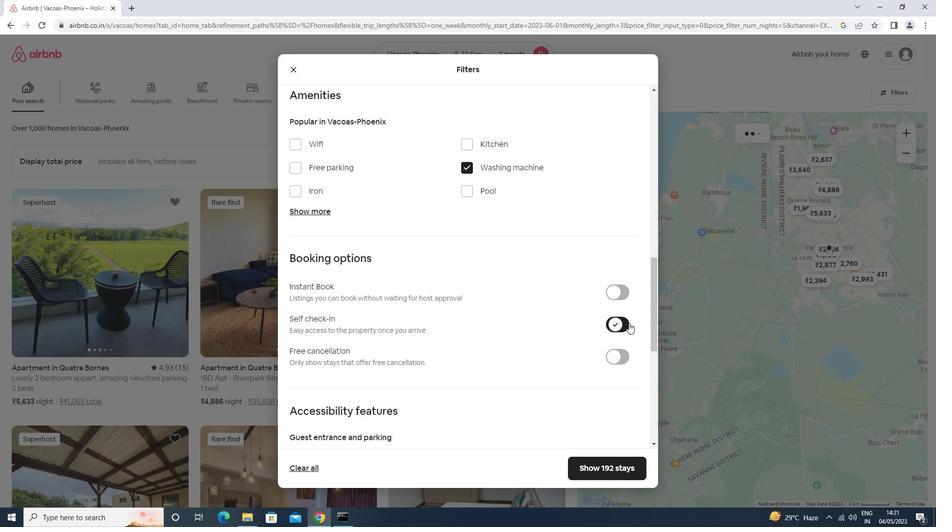 
Action: Mouse moved to (631, 321)
Screenshot: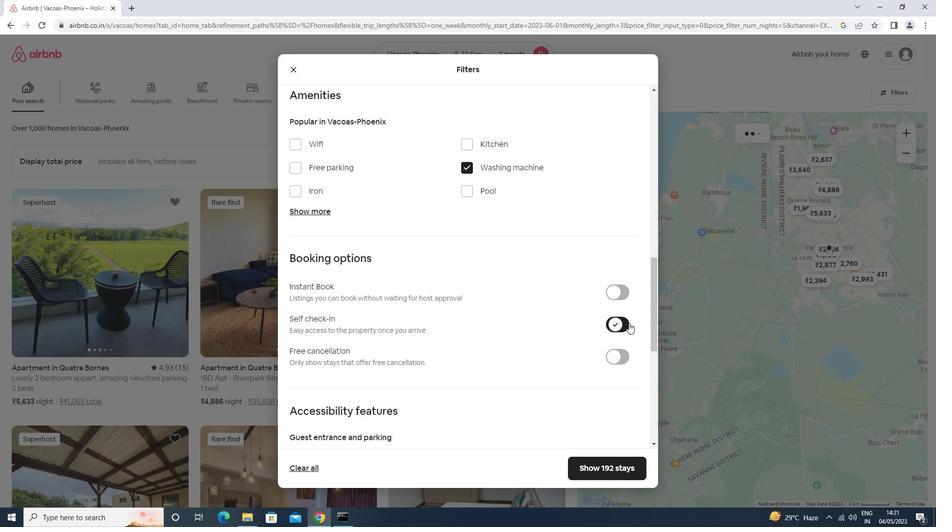 
Action: Mouse scrolled (631, 321) with delta (0, 0)
Screenshot: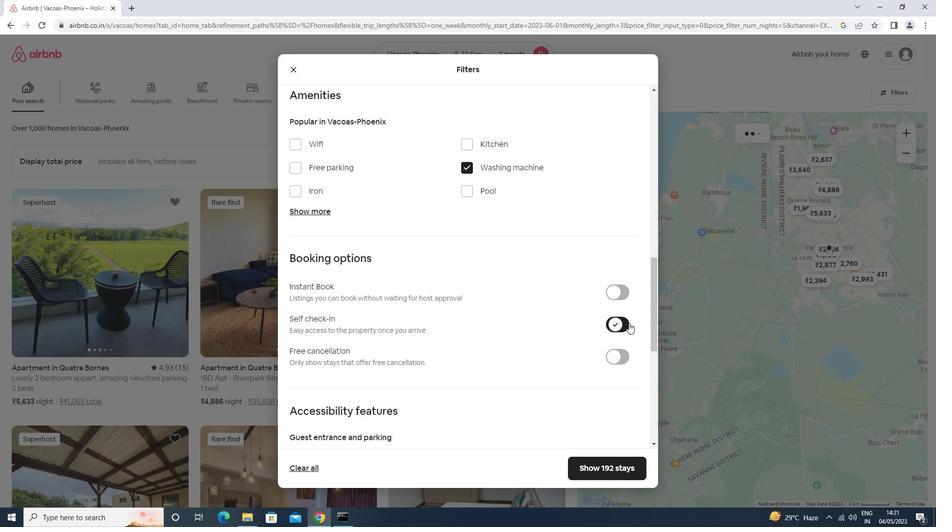 
Action: Mouse moved to (632, 321)
Screenshot: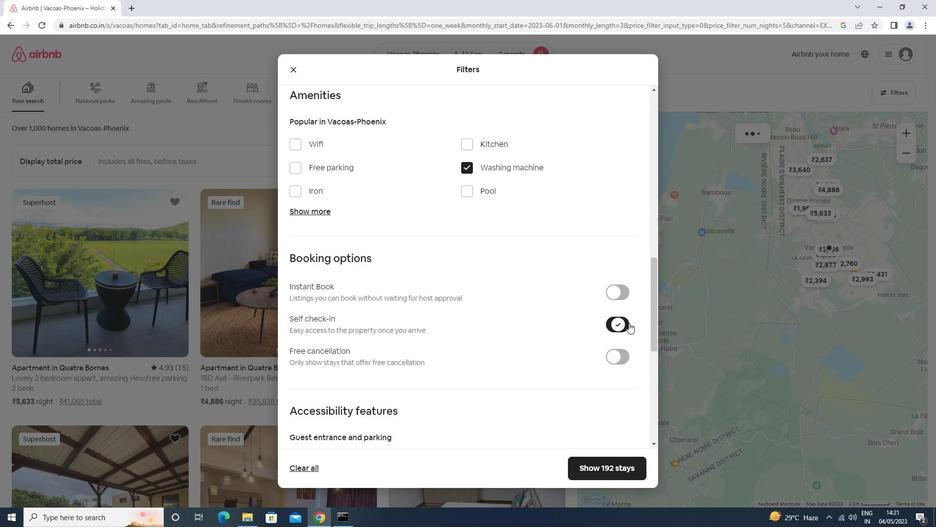 
Action: Mouse scrolled (632, 321) with delta (0, 0)
Screenshot: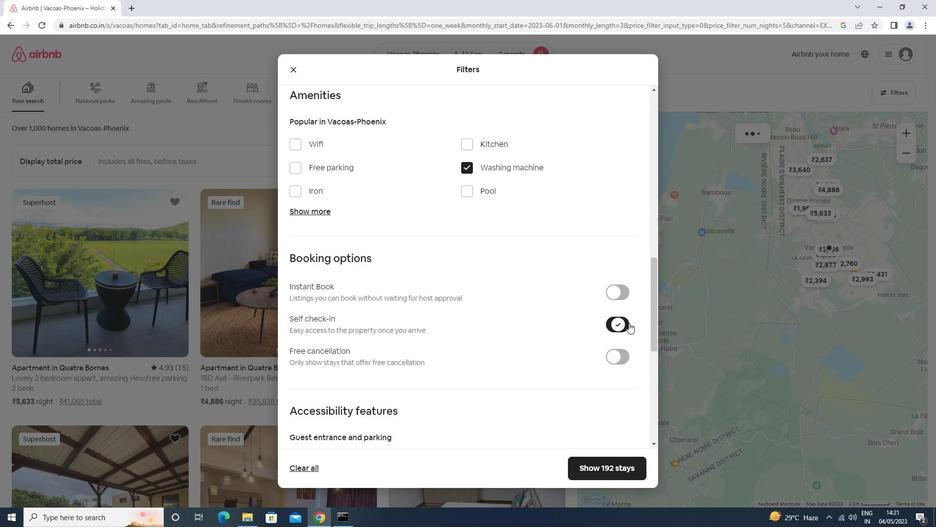 
Action: Mouse moved to (632, 321)
Screenshot: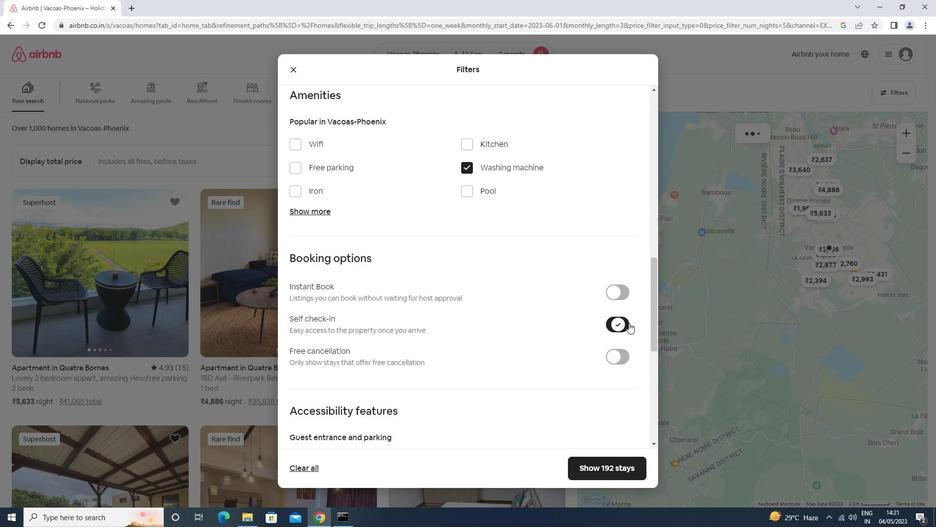 
Action: Mouse scrolled (632, 320) with delta (0, 0)
Screenshot: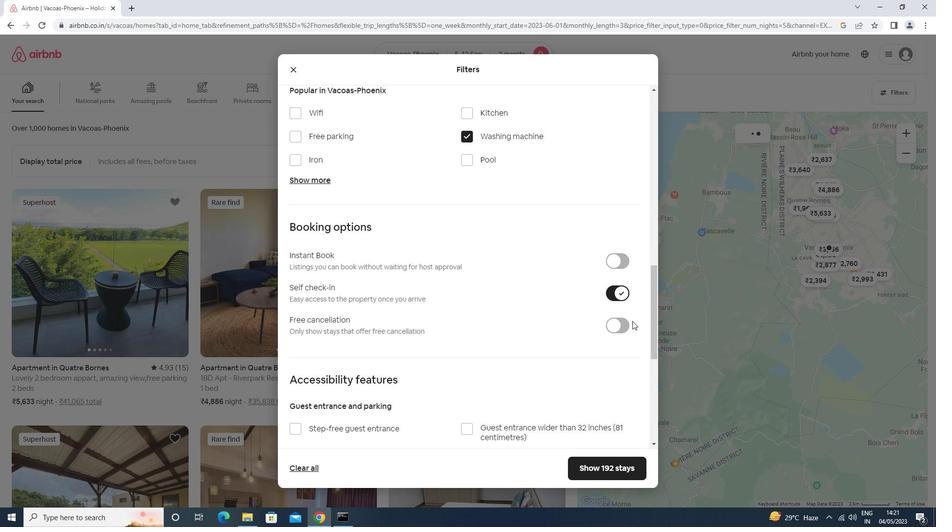 
Action: Mouse scrolled (632, 320) with delta (0, 0)
Screenshot: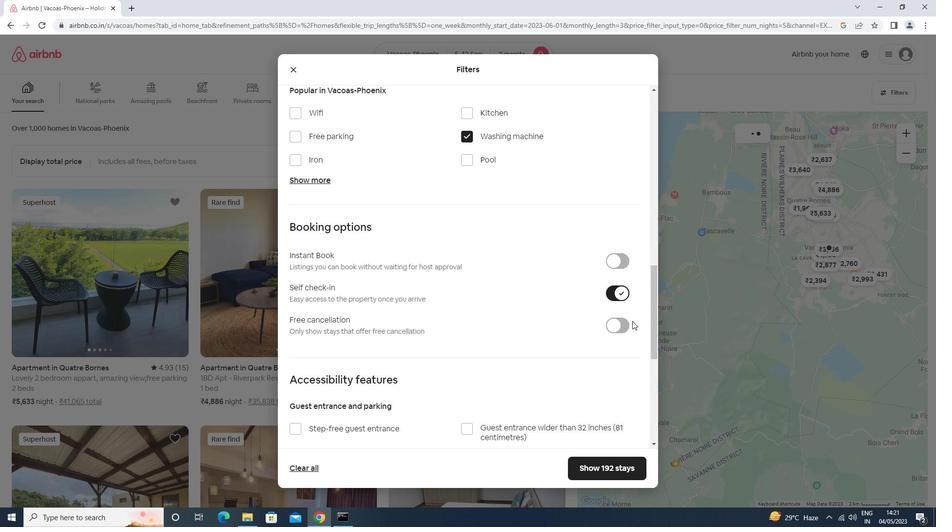 
Action: Mouse scrolled (632, 320) with delta (0, 0)
Screenshot: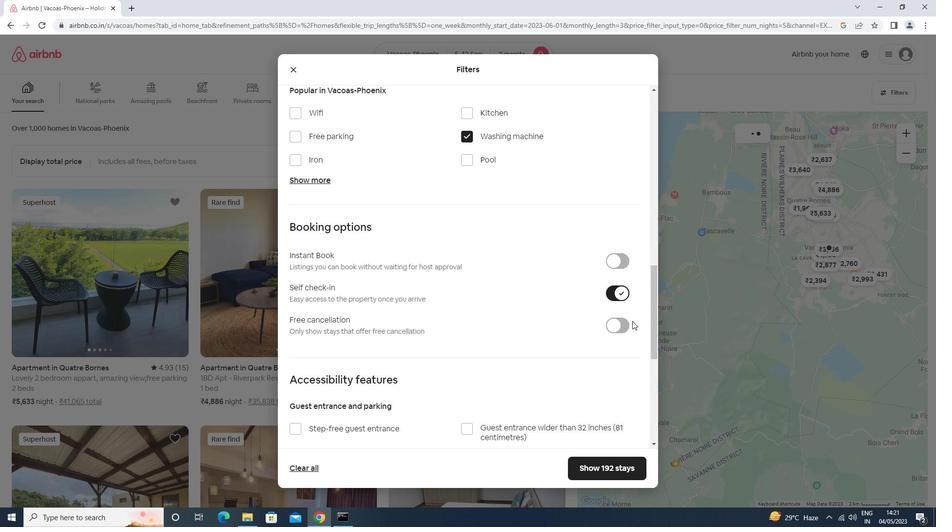 
Action: Mouse scrolled (632, 320) with delta (0, 0)
Screenshot: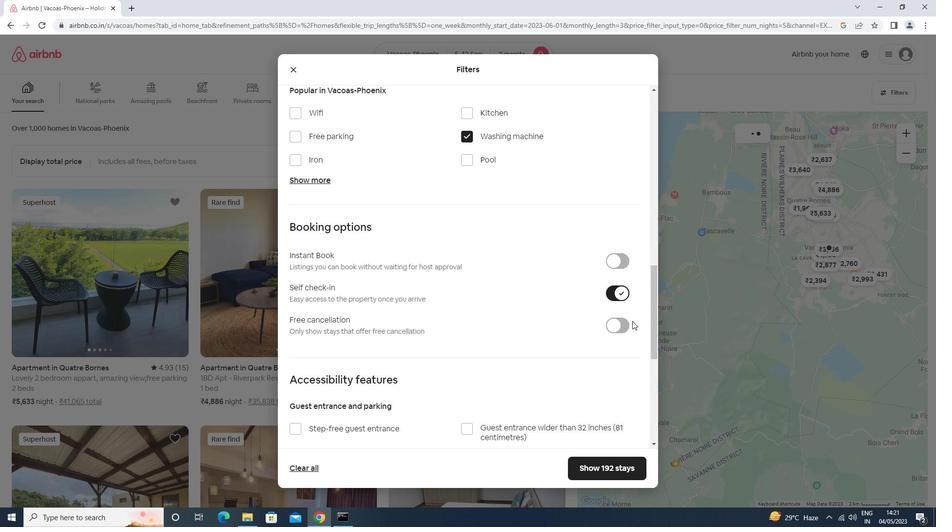 
Action: Mouse moved to (632, 321)
Screenshot: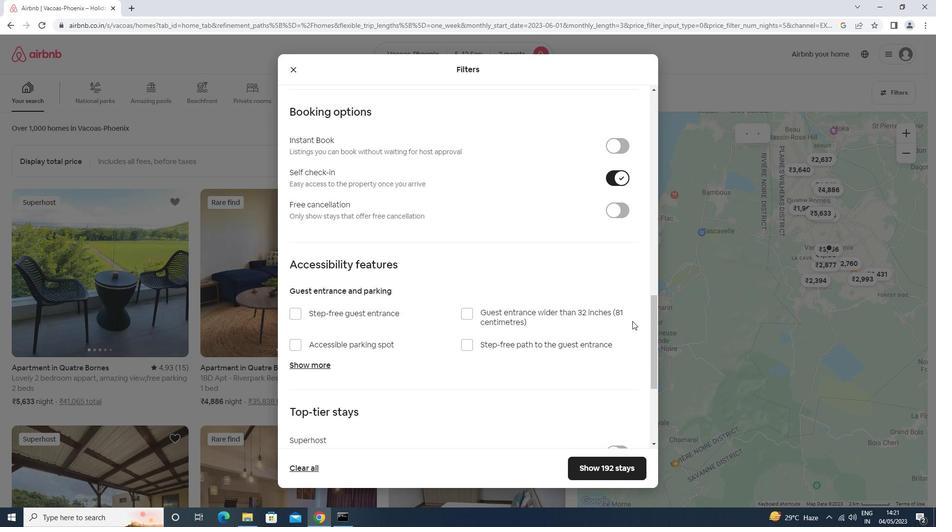 
Action: Mouse scrolled (632, 320) with delta (0, 0)
Screenshot: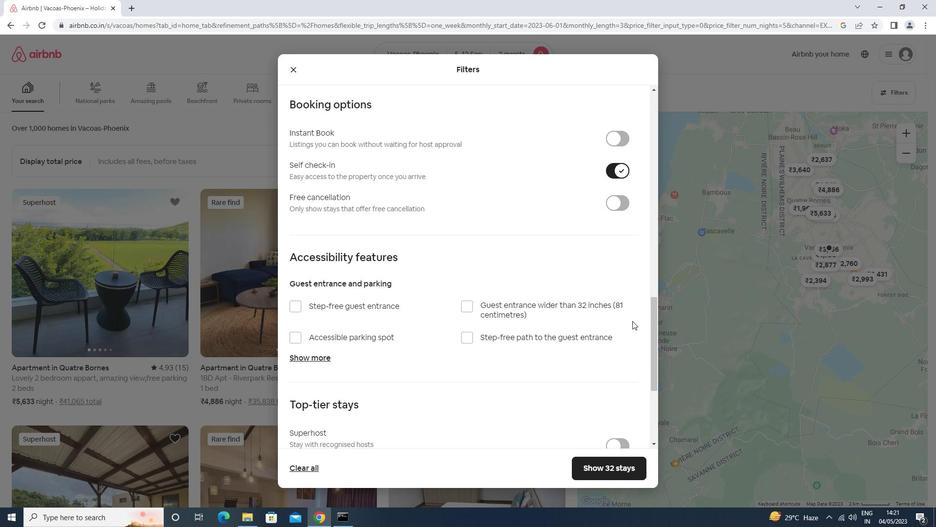 
Action: Mouse scrolled (632, 320) with delta (0, 0)
Screenshot: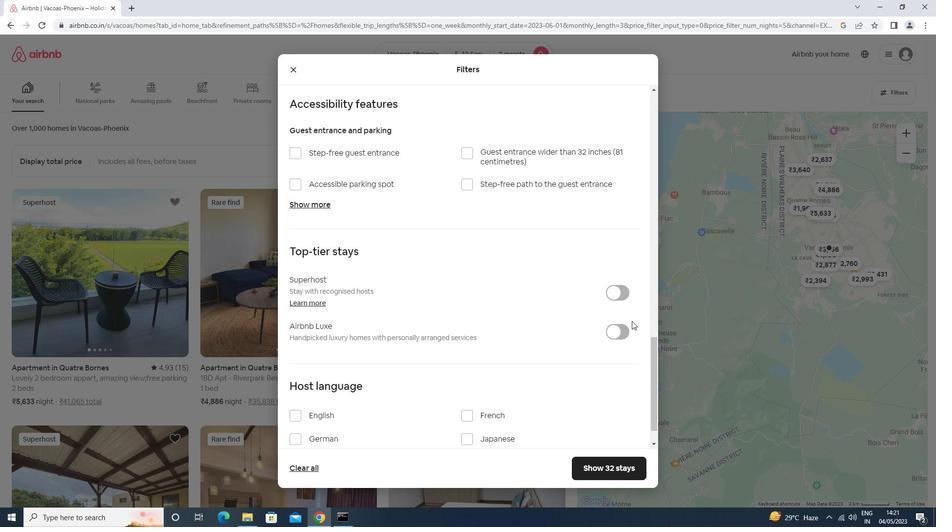 
Action: Mouse scrolled (632, 320) with delta (0, 0)
Screenshot: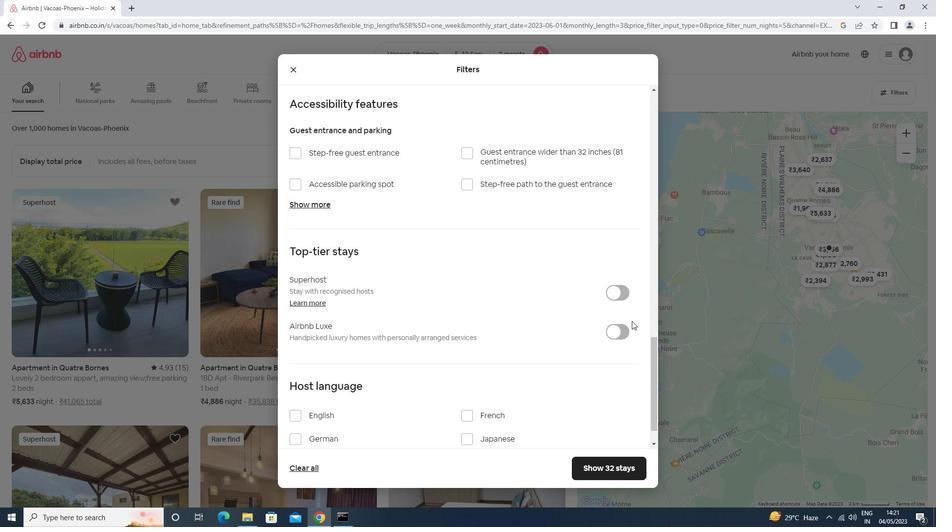 
Action: Mouse scrolled (632, 320) with delta (0, 0)
Screenshot: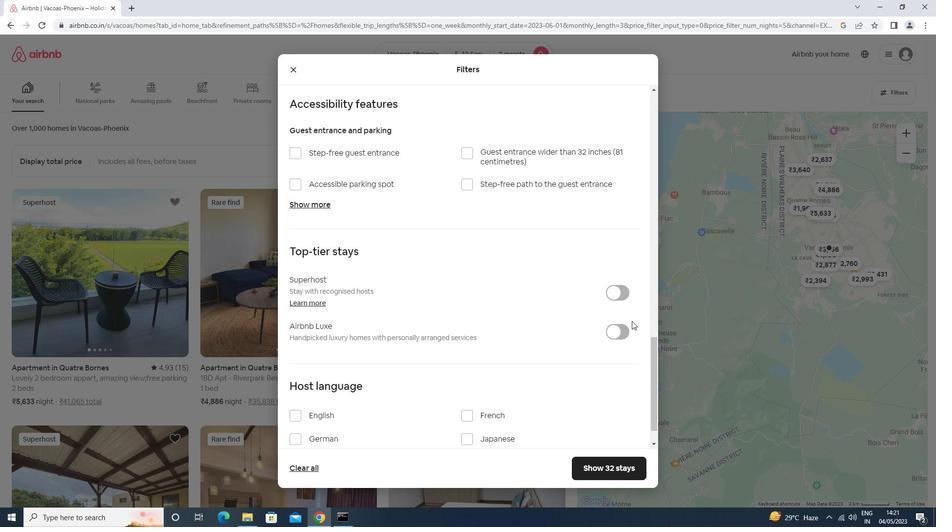 
Action: Mouse scrolled (632, 320) with delta (0, 0)
Screenshot: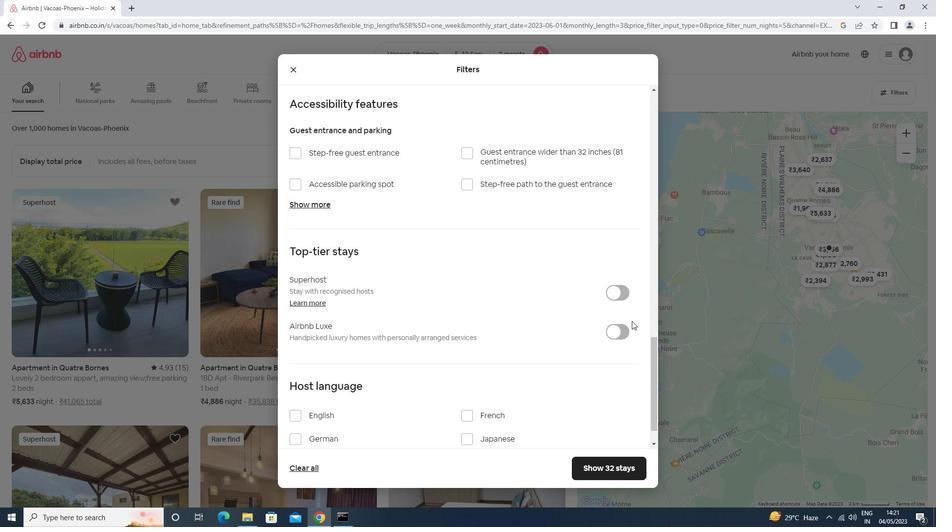 
Action: Mouse moved to (348, 378)
Screenshot: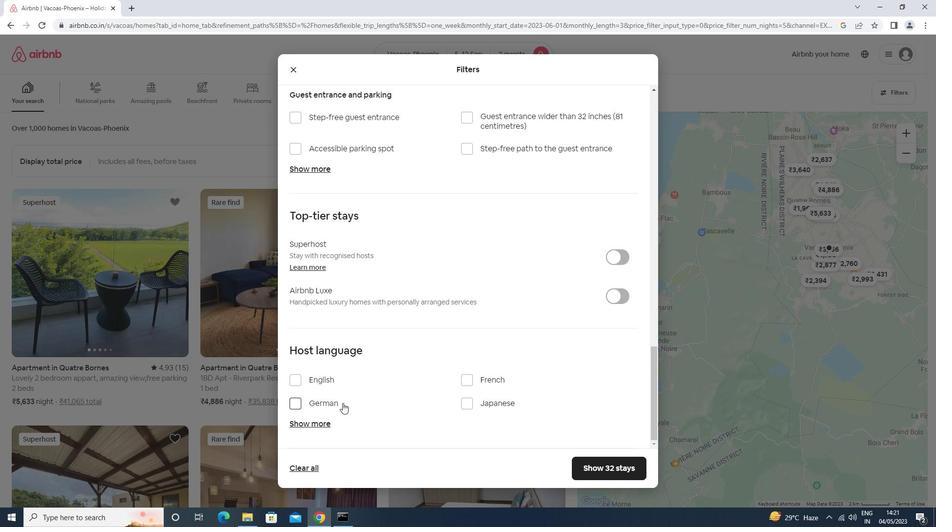 
Action: Mouse pressed left at (348, 378)
Screenshot: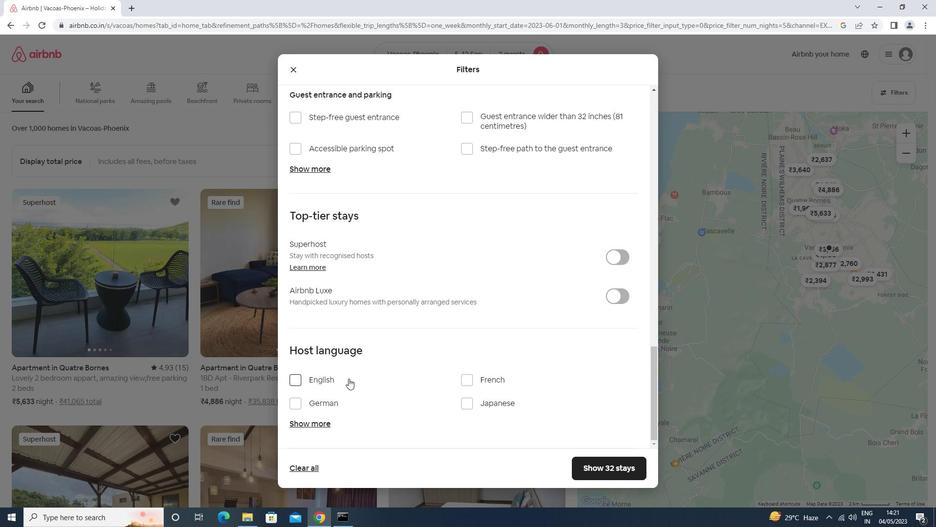 
Action: Mouse moved to (593, 468)
Screenshot: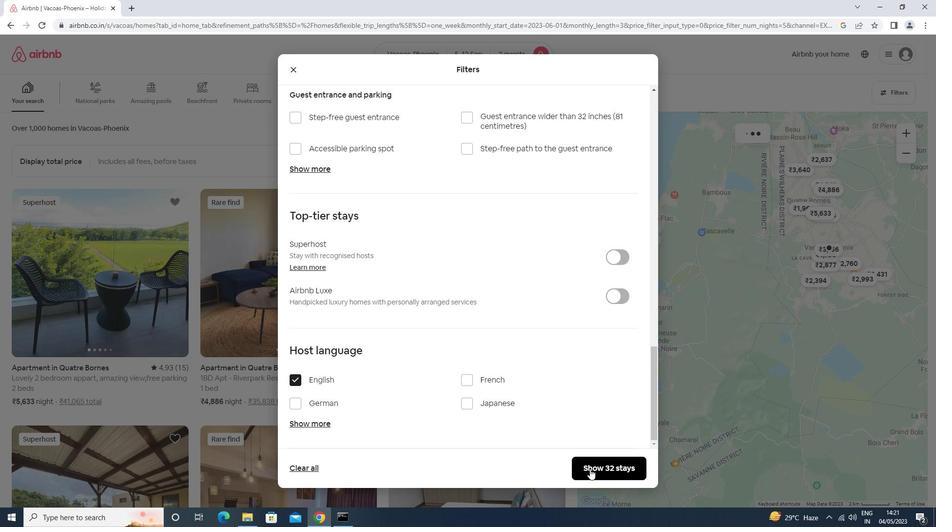 
Action: Mouse pressed left at (593, 468)
Screenshot: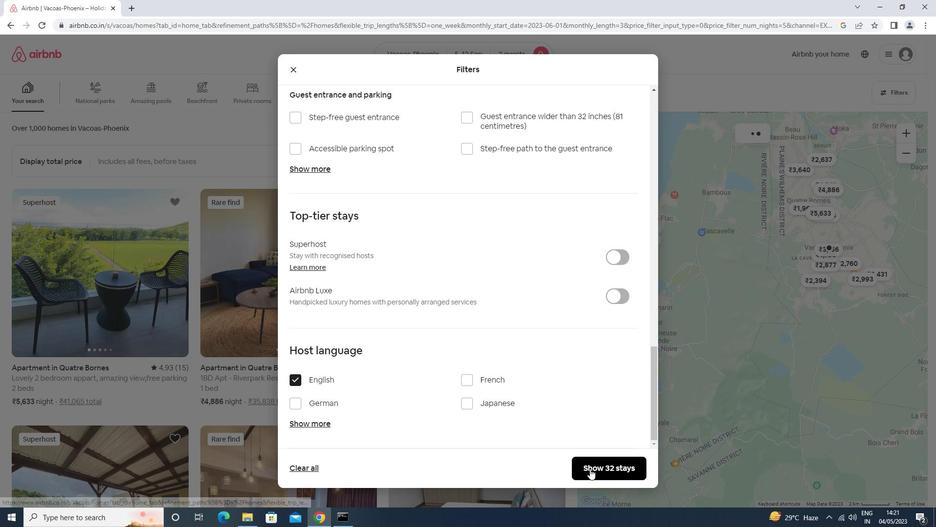 
